 Task: Search one way flight ticket for 2 adults, 2 children, 2 infants in seat in first from Williston: Williston Basin International Airport to Greensboro: Piedmont Triad International Airport on 5-1-2023. Choice of flights is Southwest. Number of bags: 2 carry on bags. Price is upto 71000. Outbound departure time preference is 19:30.
Action: Mouse moved to (182, 232)
Screenshot: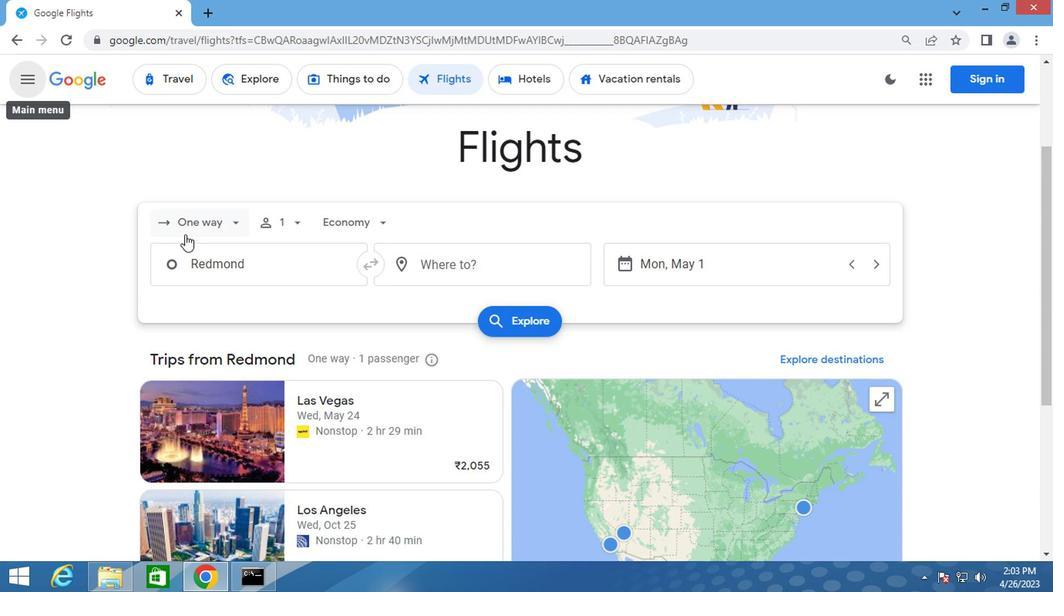 
Action: Mouse pressed left at (182, 232)
Screenshot: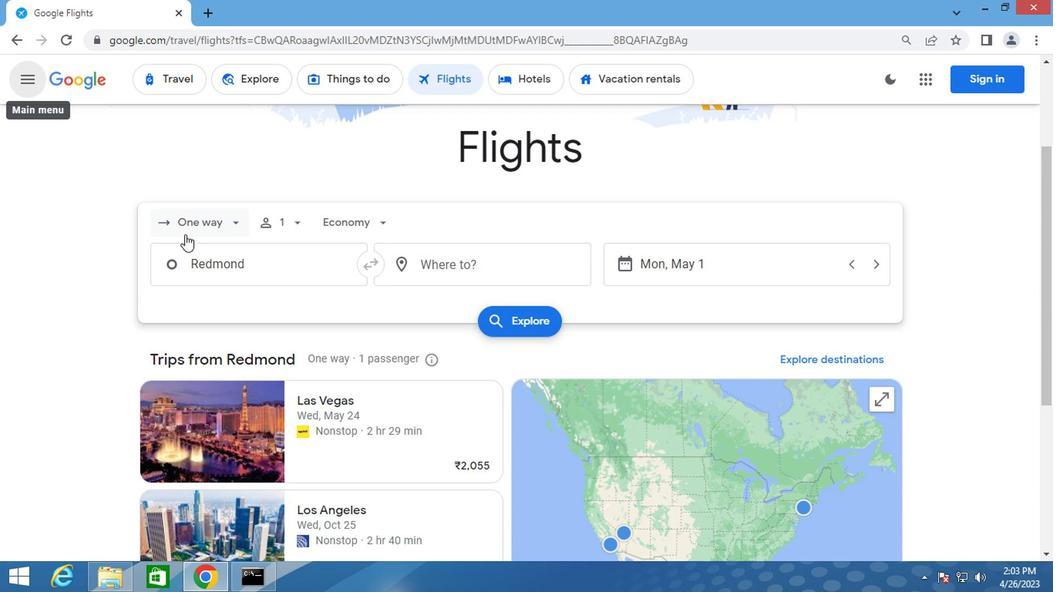 
Action: Mouse moved to (220, 293)
Screenshot: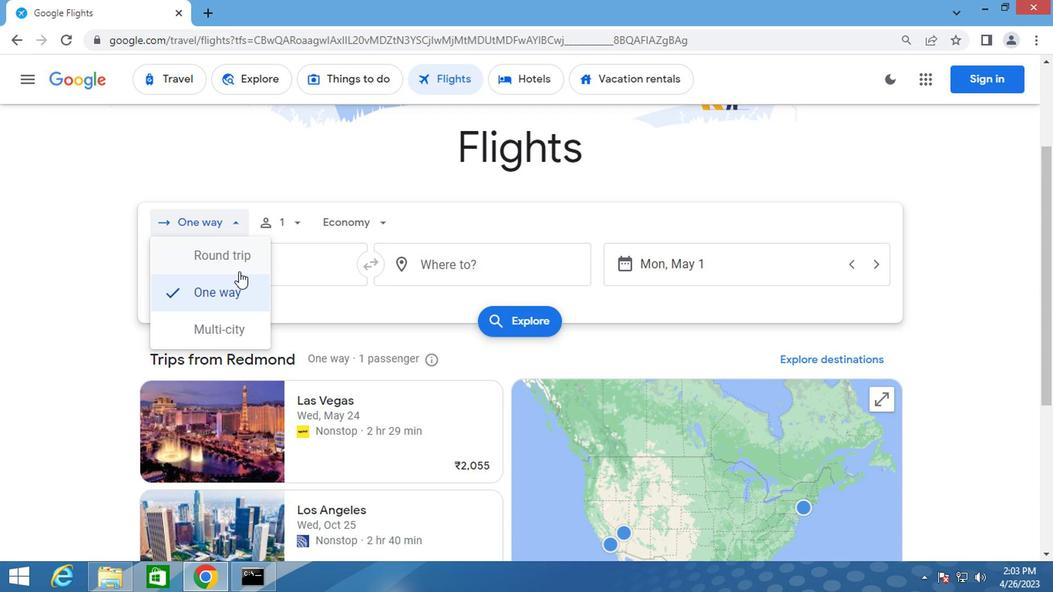 
Action: Mouse pressed left at (220, 293)
Screenshot: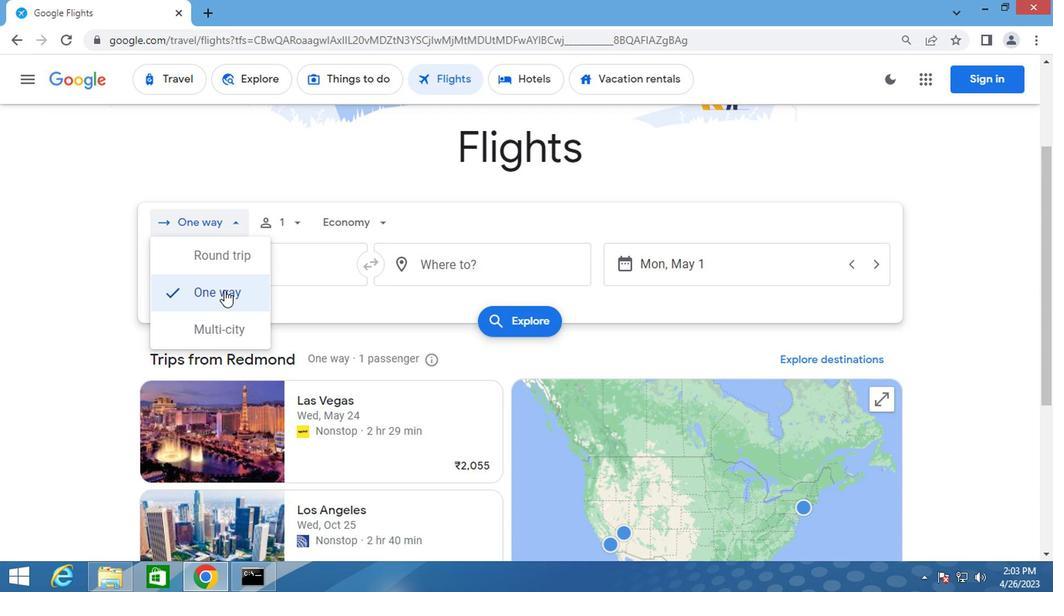 
Action: Mouse moved to (282, 228)
Screenshot: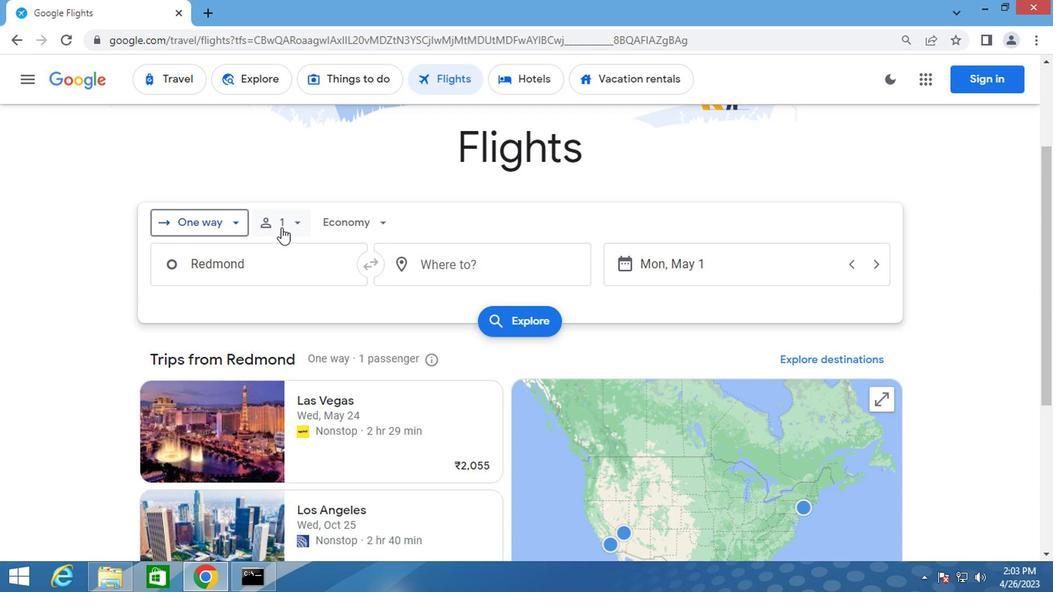 
Action: Mouse pressed left at (282, 228)
Screenshot: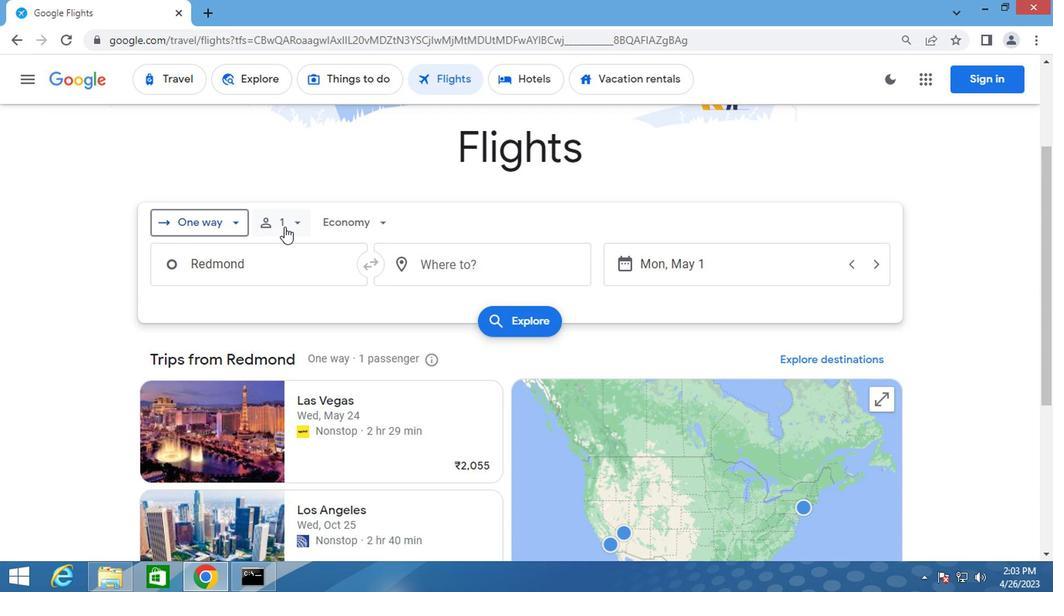 
Action: Mouse moved to (413, 264)
Screenshot: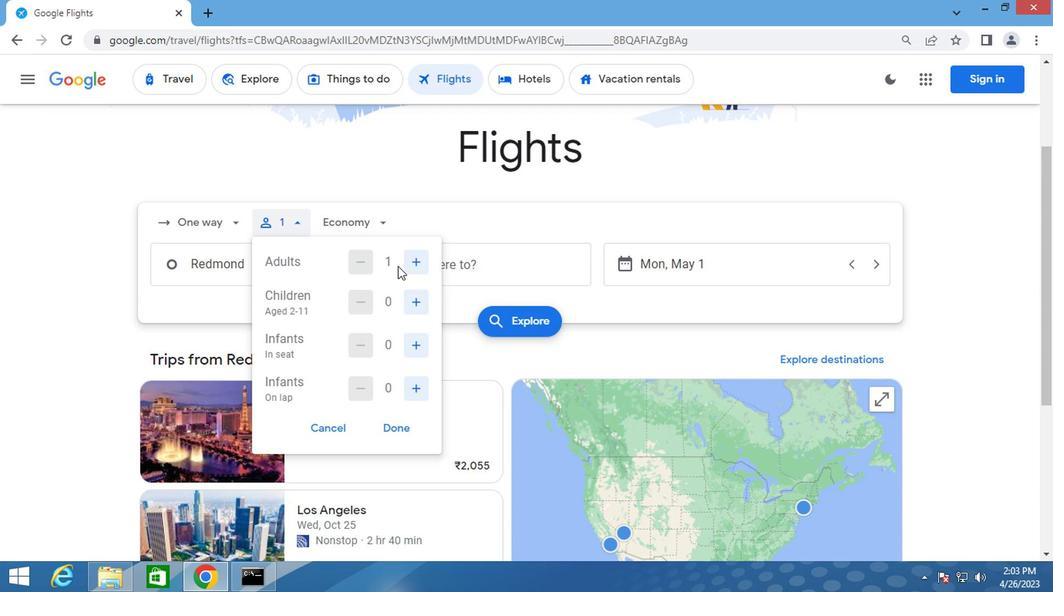 
Action: Mouse pressed left at (413, 264)
Screenshot: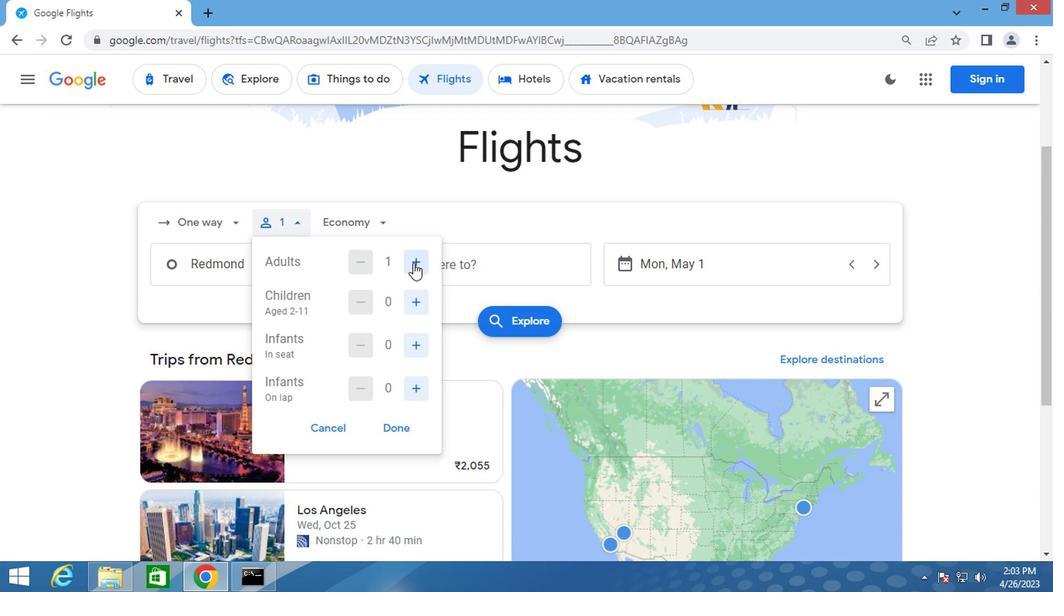 
Action: Mouse moved to (413, 312)
Screenshot: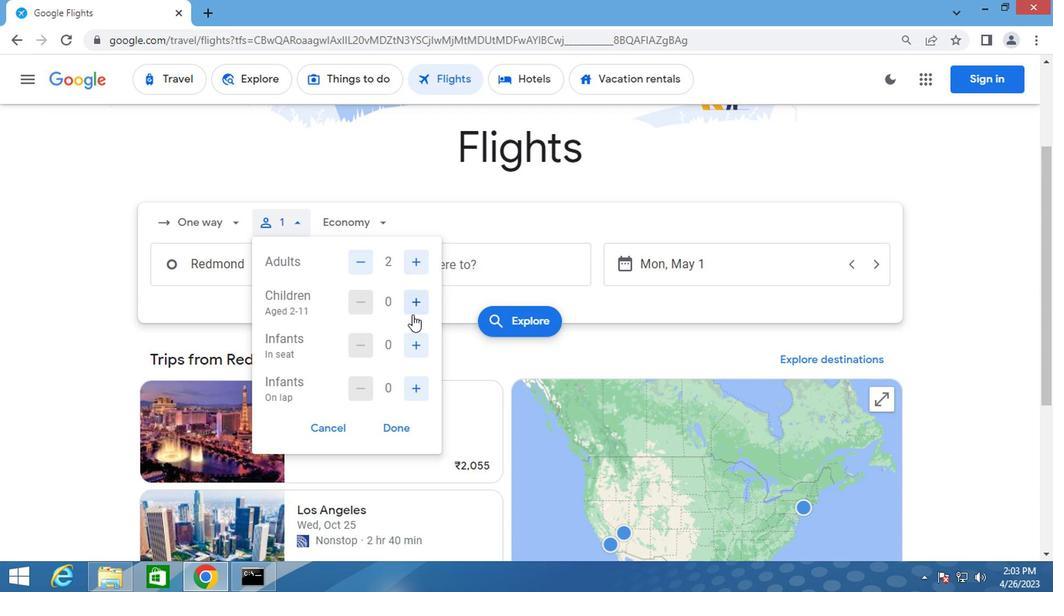 
Action: Mouse pressed left at (413, 312)
Screenshot: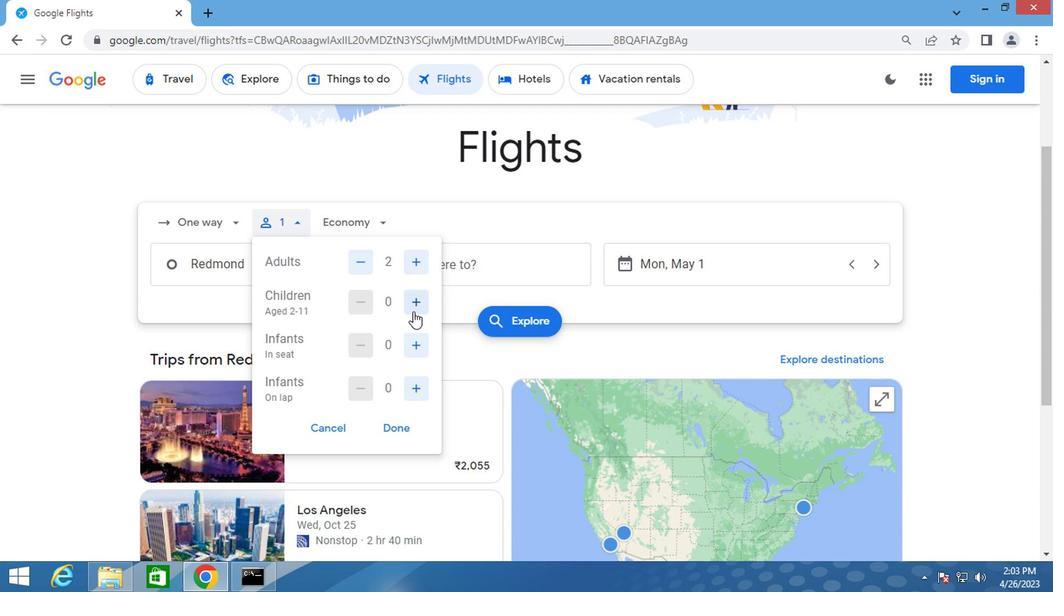 
Action: Mouse pressed left at (413, 312)
Screenshot: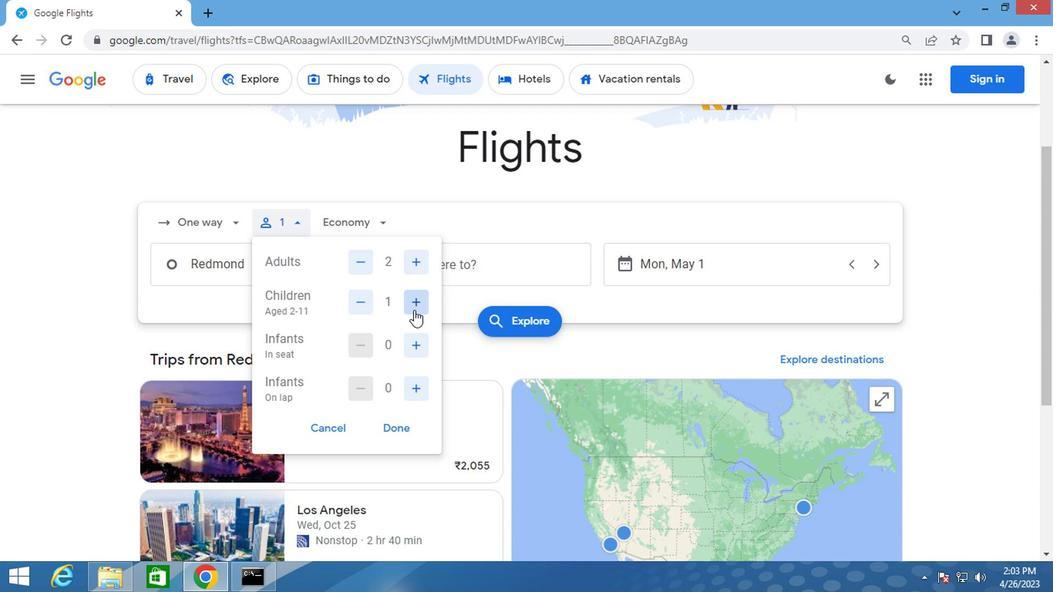
Action: Mouse moved to (413, 336)
Screenshot: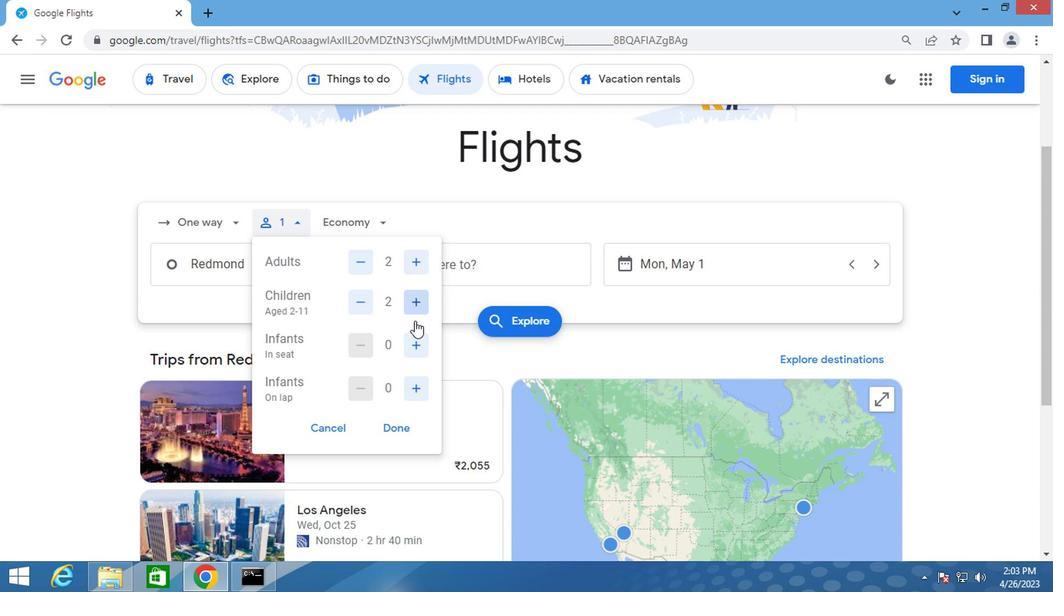 
Action: Mouse pressed left at (413, 336)
Screenshot: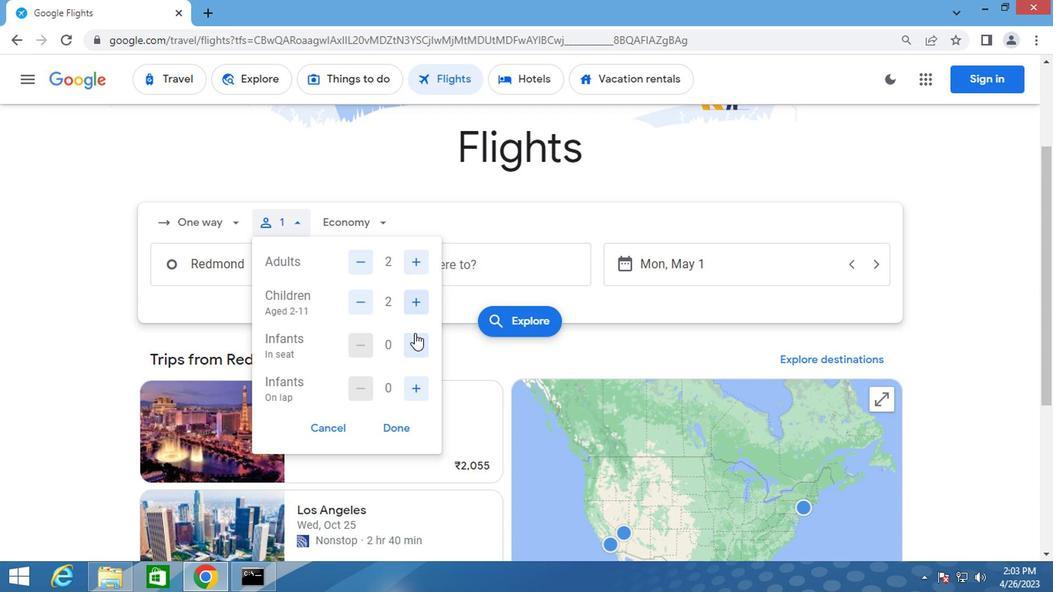 
Action: Mouse pressed left at (413, 336)
Screenshot: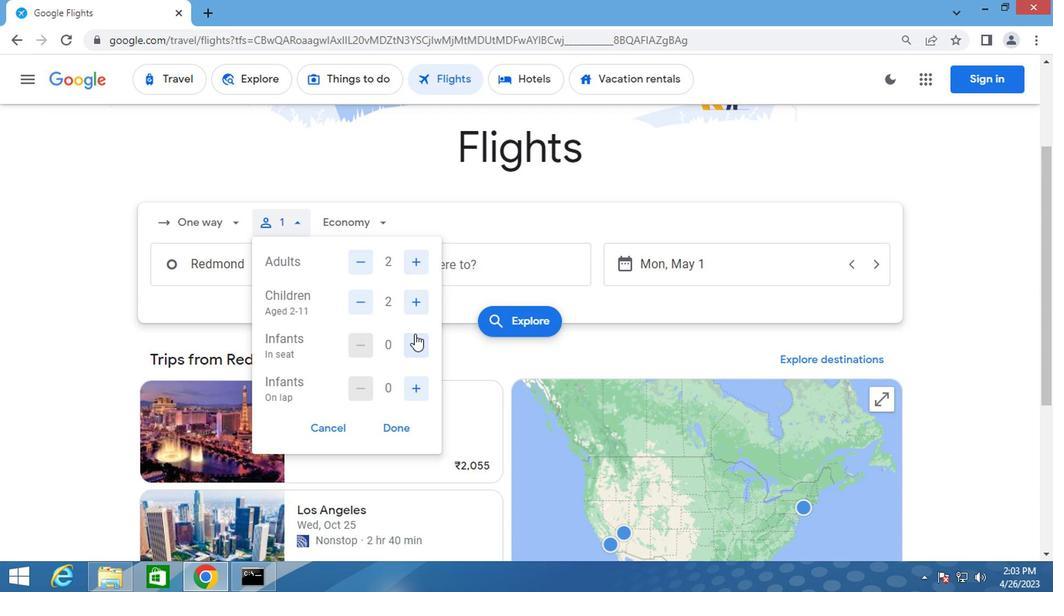 
Action: Mouse moved to (375, 224)
Screenshot: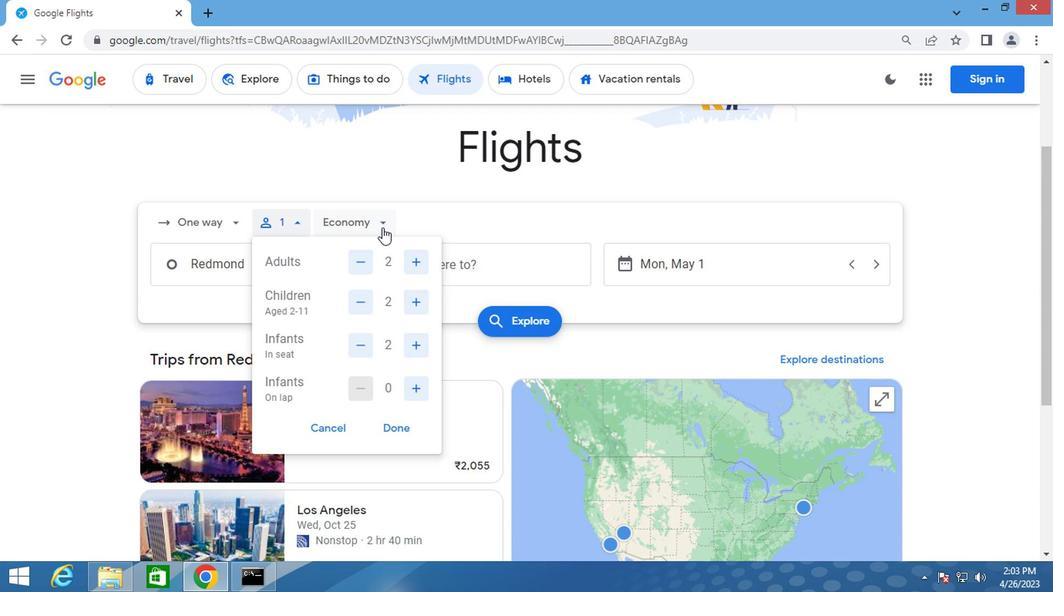 
Action: Mouse pressed left at (375, 224)
Screenshot: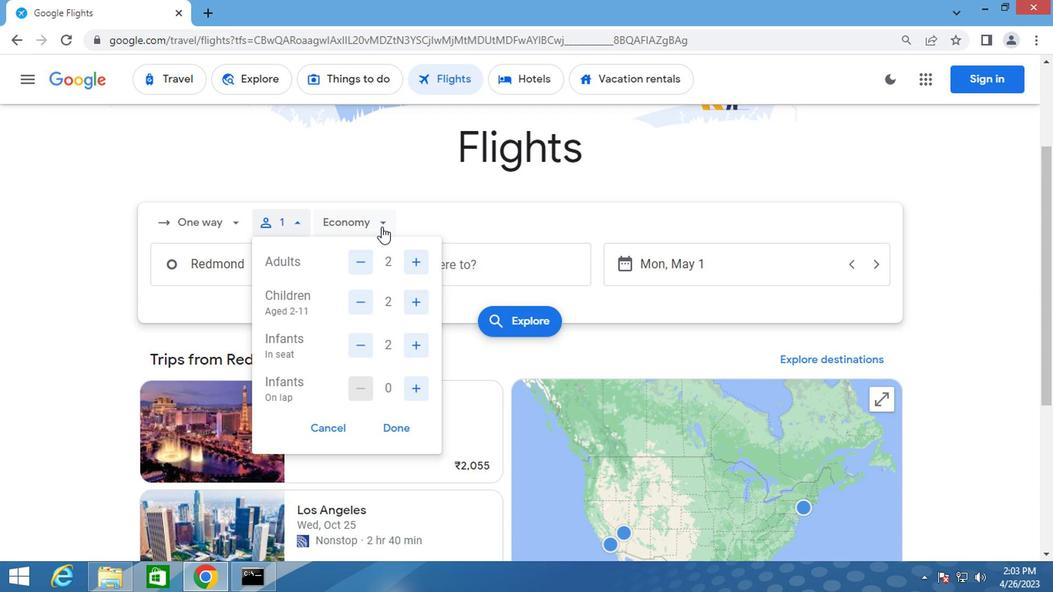 
Action: Mouse moved to (385, 365)
Screenshot: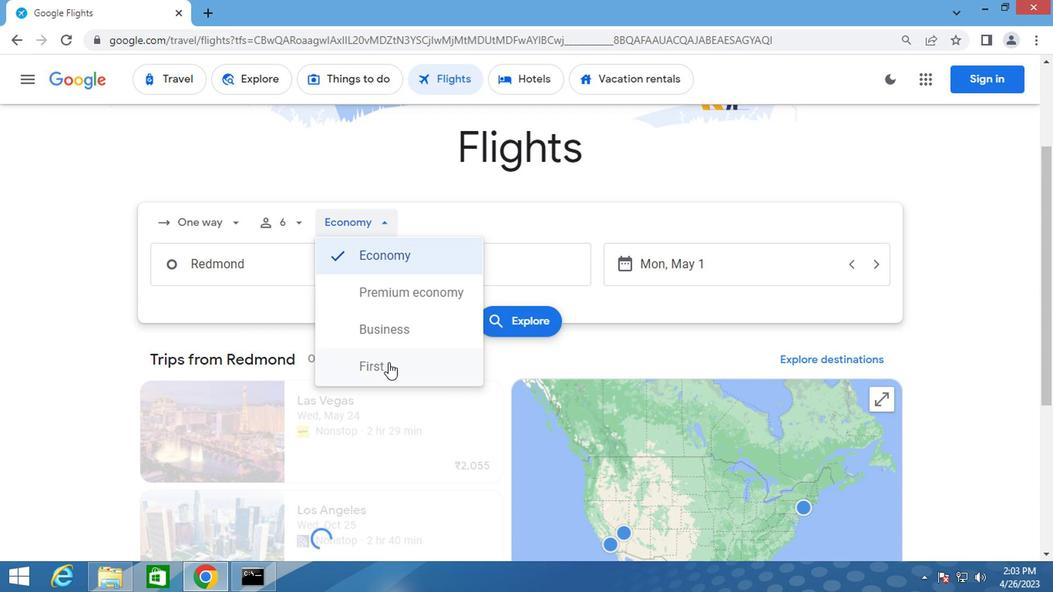 
Action: Mouse pressed left at (385, 365)
Screenshot: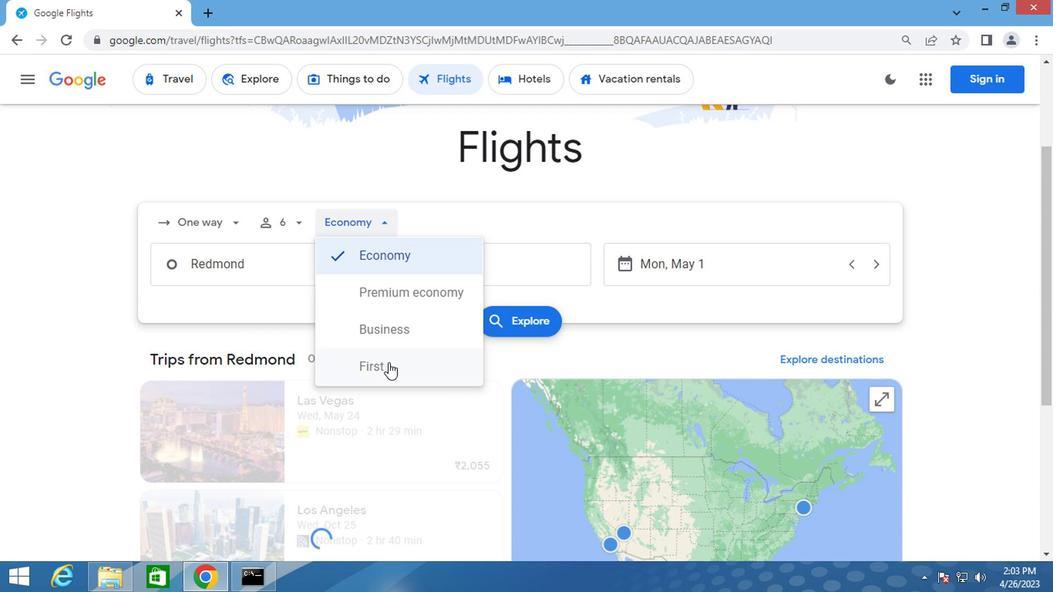 
Action: Mouse moved to (232, 267)
Screenshot: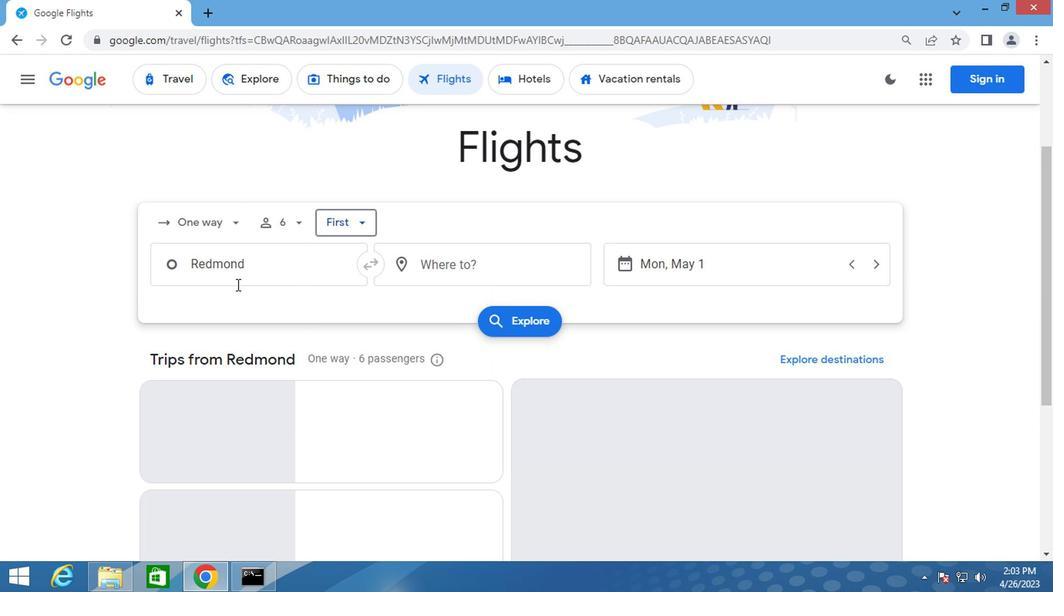
Action: Mouse pressed left at (232, 267)
Screenshot: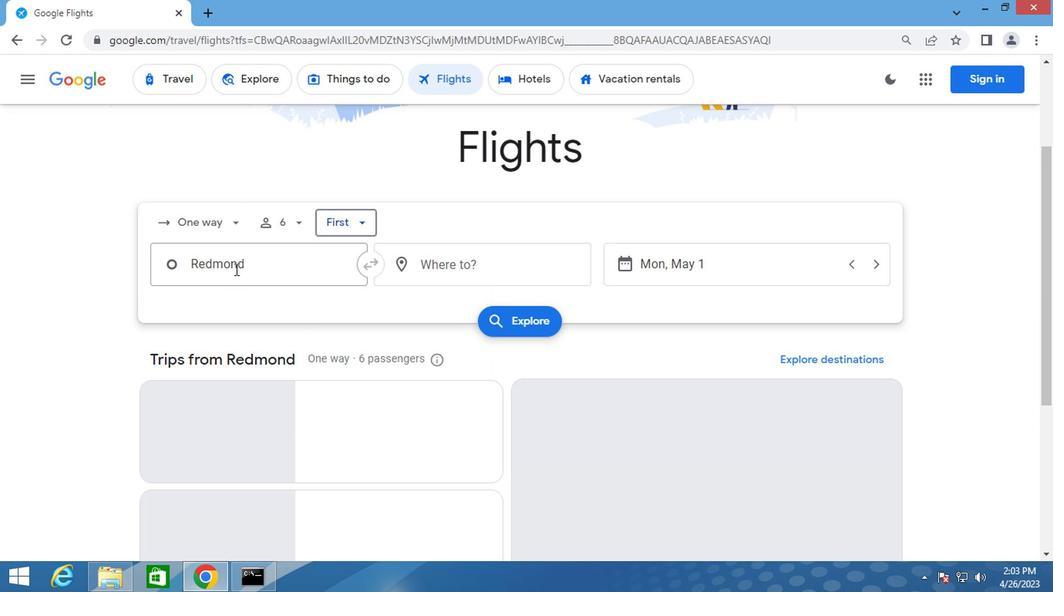 
Action: Mouse moved to (230, 267)
Screenshot: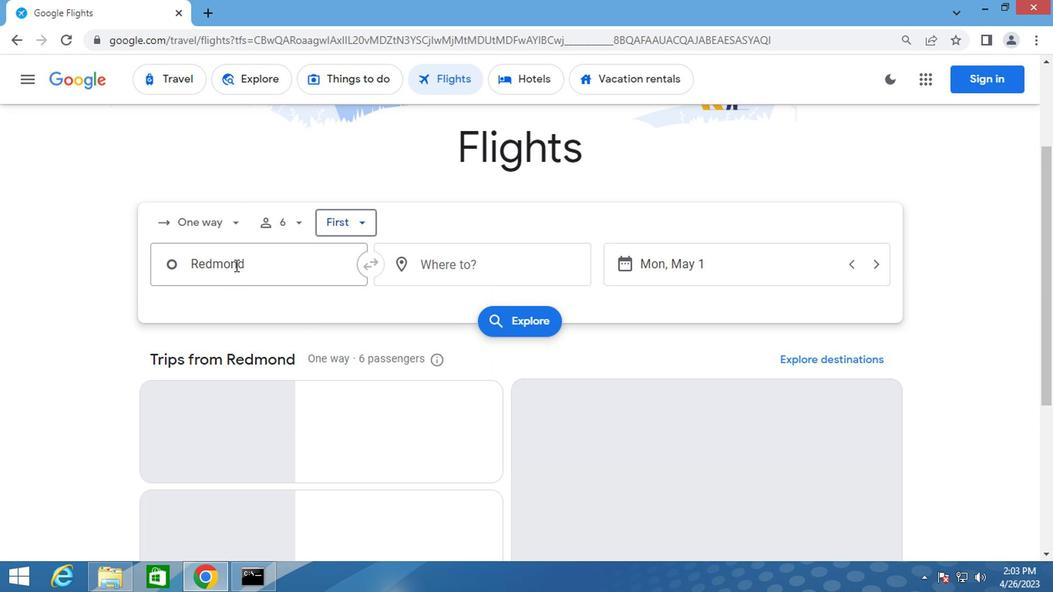 
Action: Key pressed williston
Screenshot: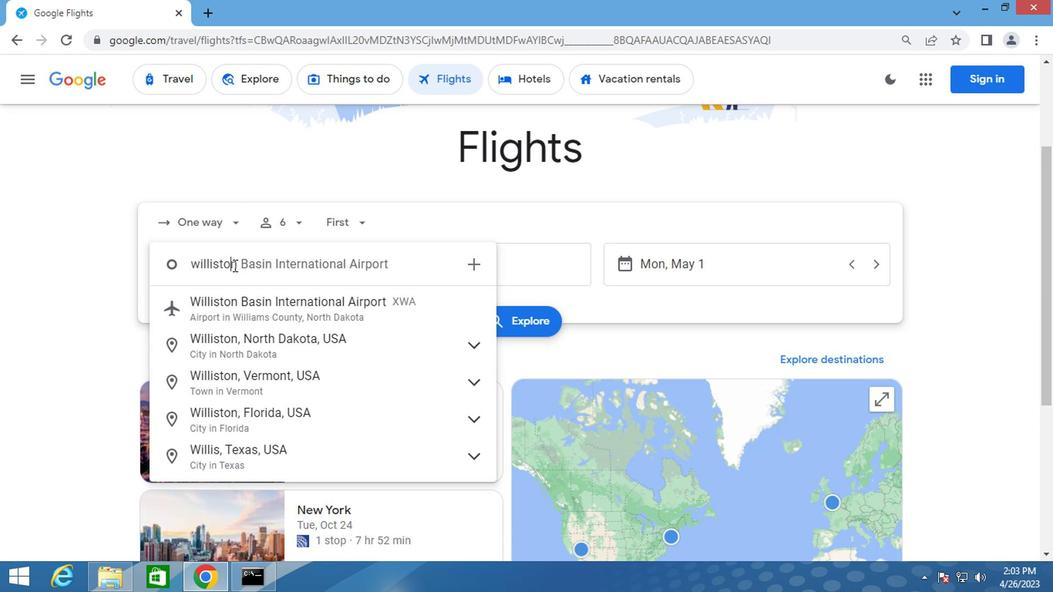 
Action: Mouse moved to (294, 302)
Screenshot: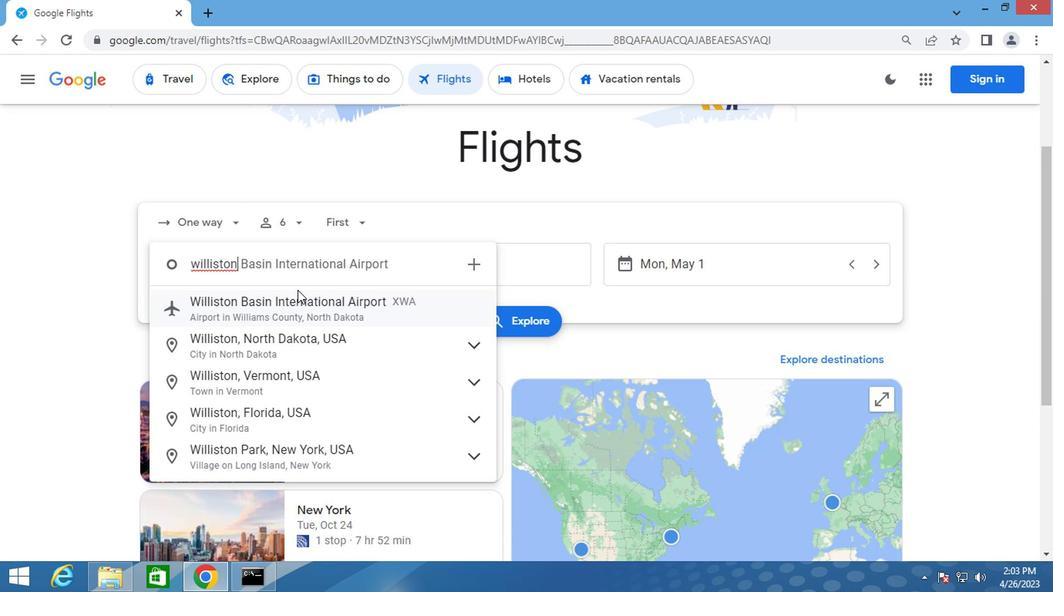 
Action: Mouse pressed left at (294, 302)
Screenshot: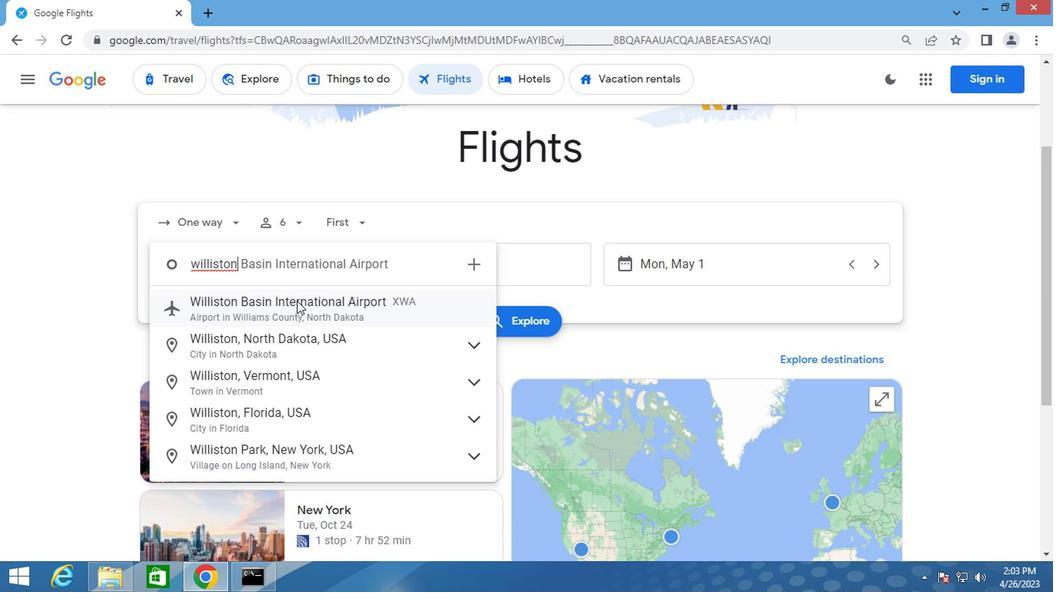 
Action: Mouse moved to (464, 273)
Screenshot: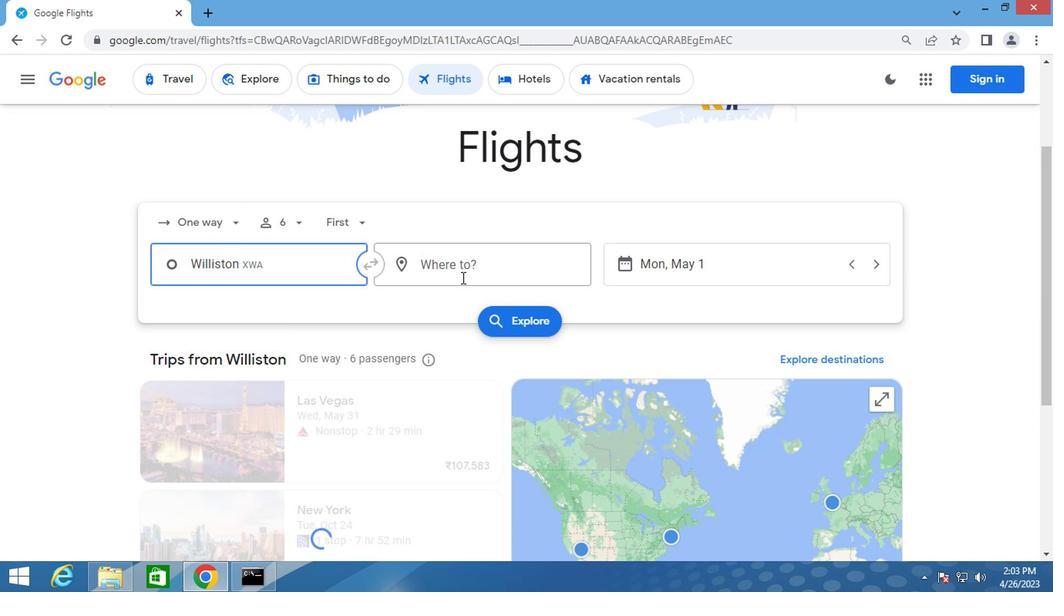 
Action: Mouse pressed left at (464, 273)
Screenshot: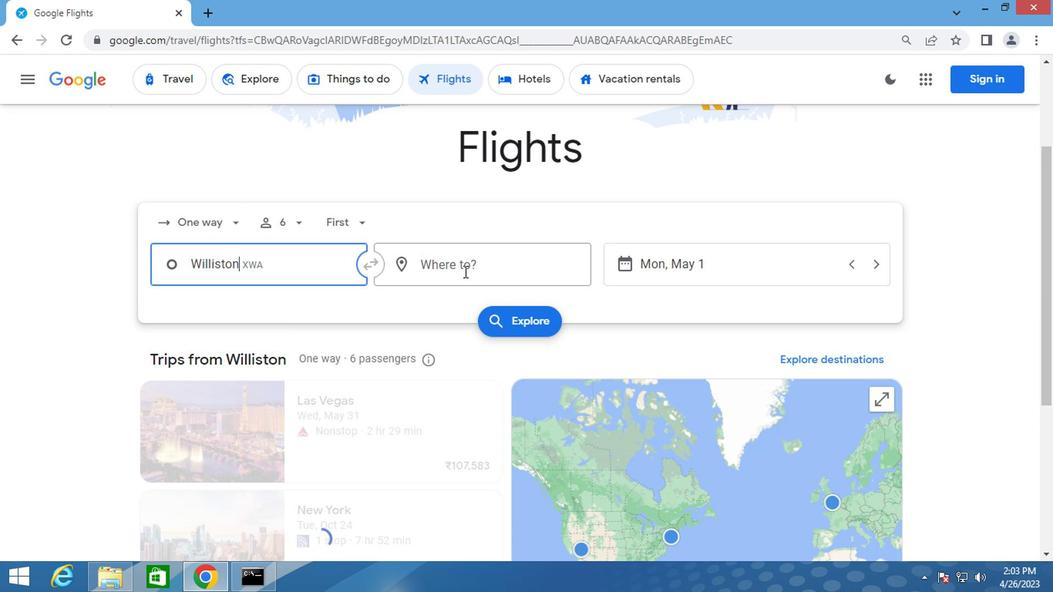 
Action: Key pressed greensbo
Screenshot: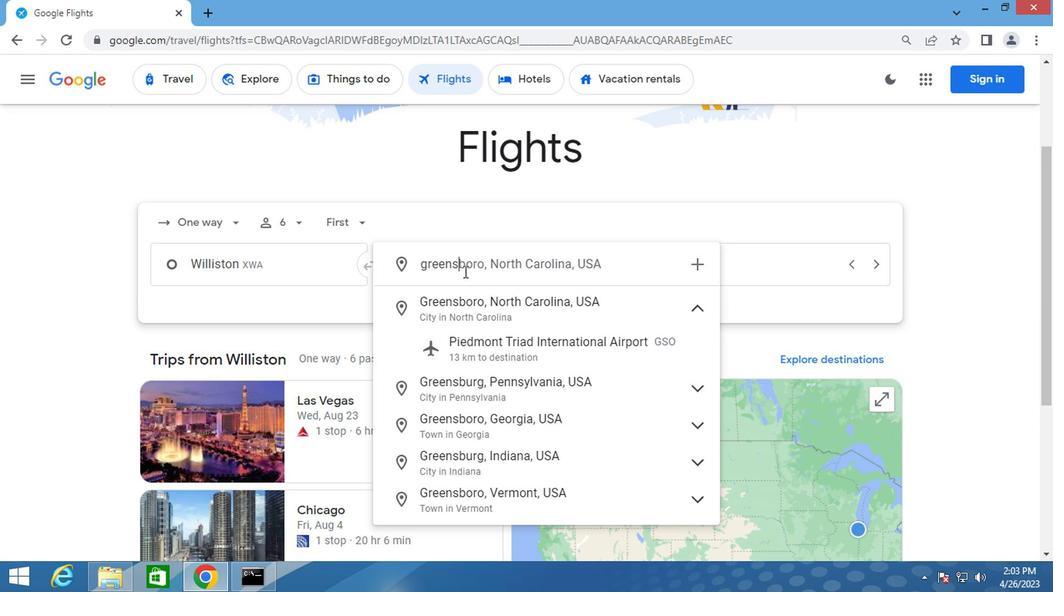 
Action: Mouse moved to (451, 352)
Screenshot: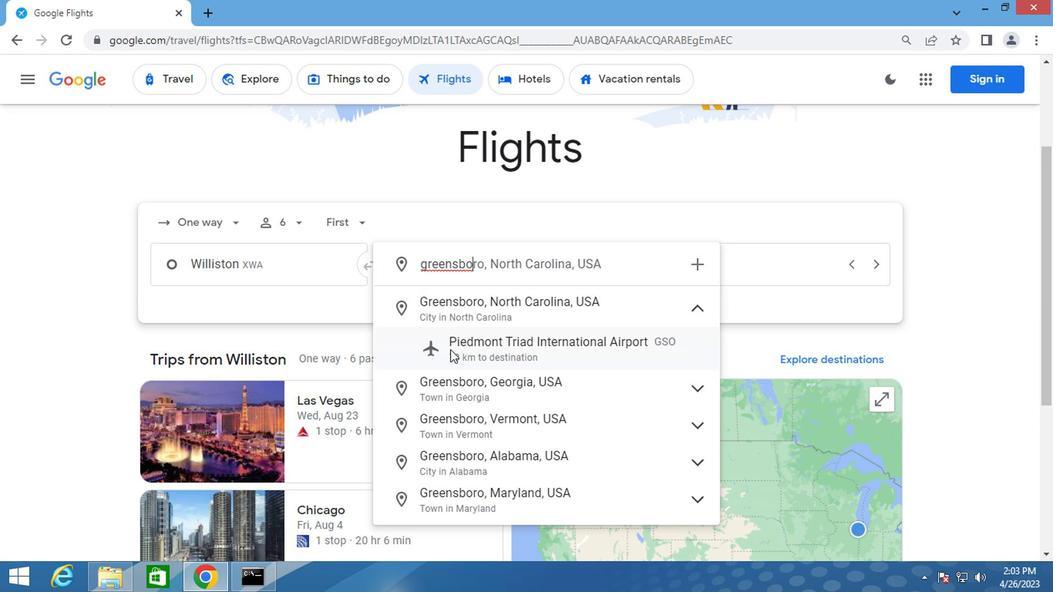 
Action: Mouse pressed left at (451, 352)
Screenshot: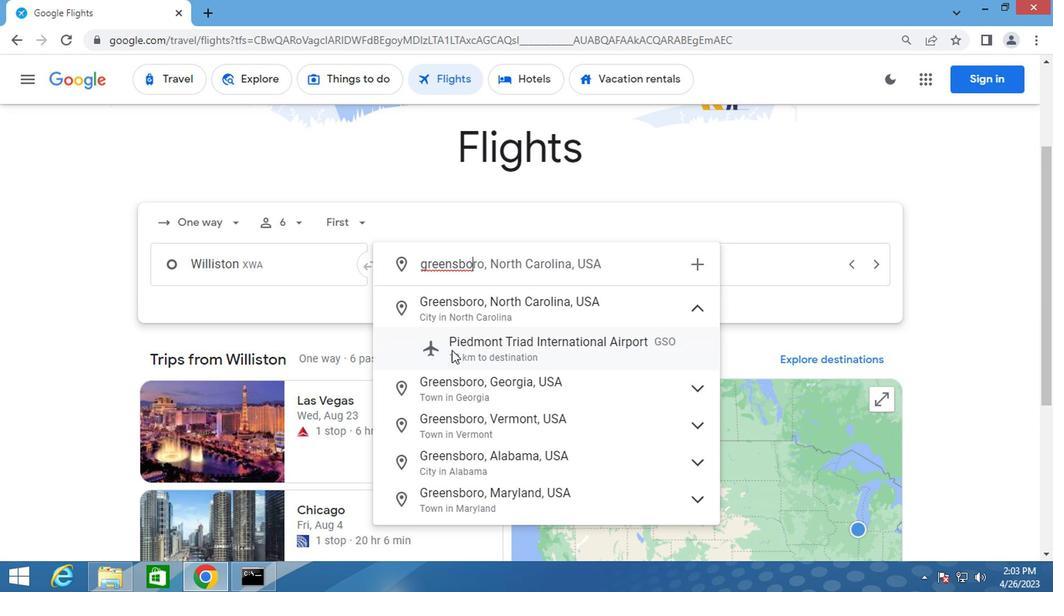 
Action: Mouse moved to (699, 252)
Screenshot: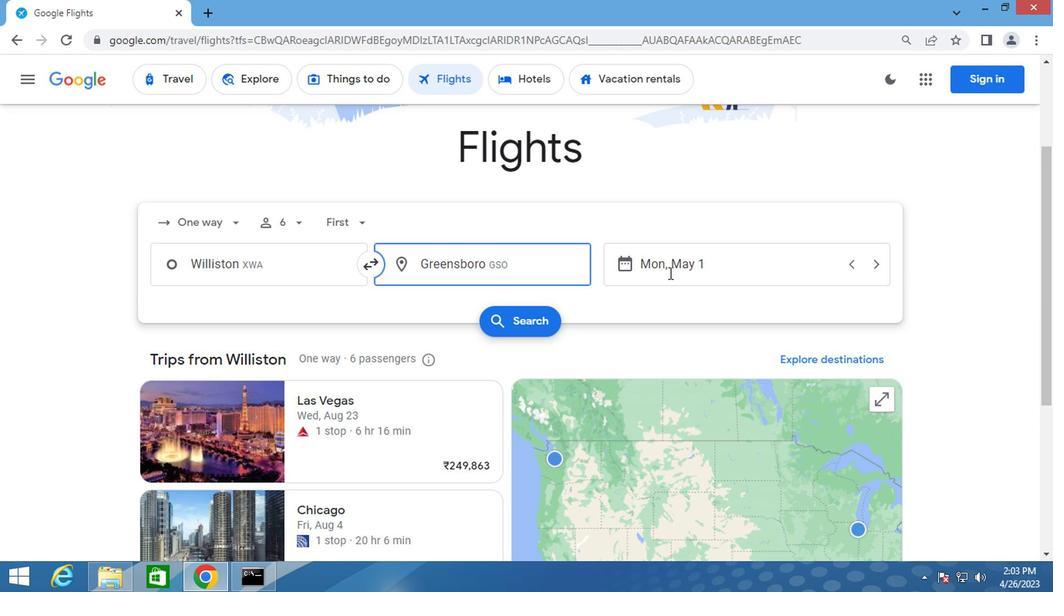 
Action: Mouse pressed left at (699, 252)
Screenshot: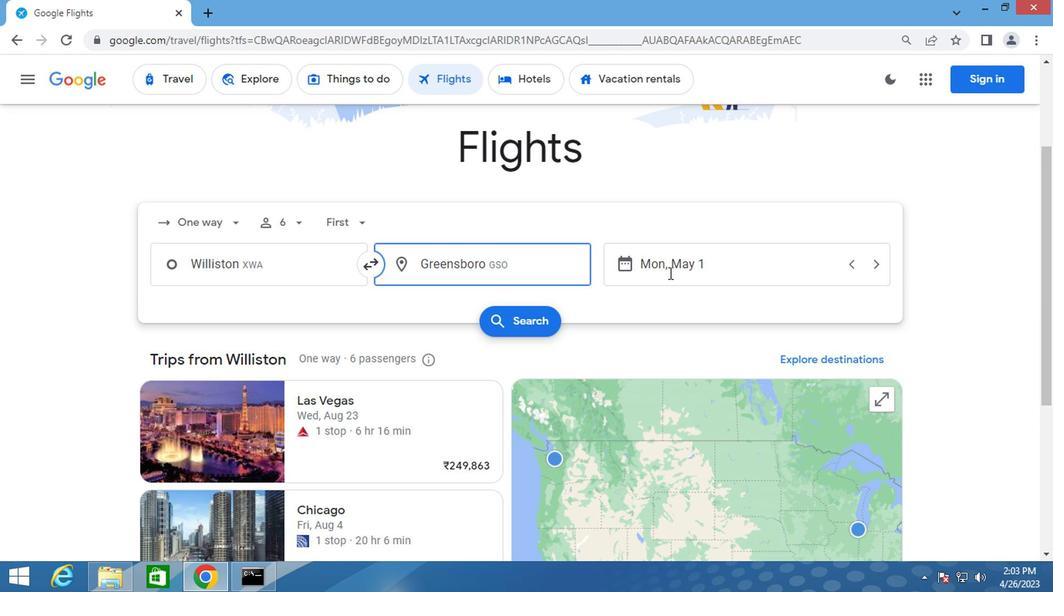 
Action: Mouse moved to (672, 274)
Screenshot: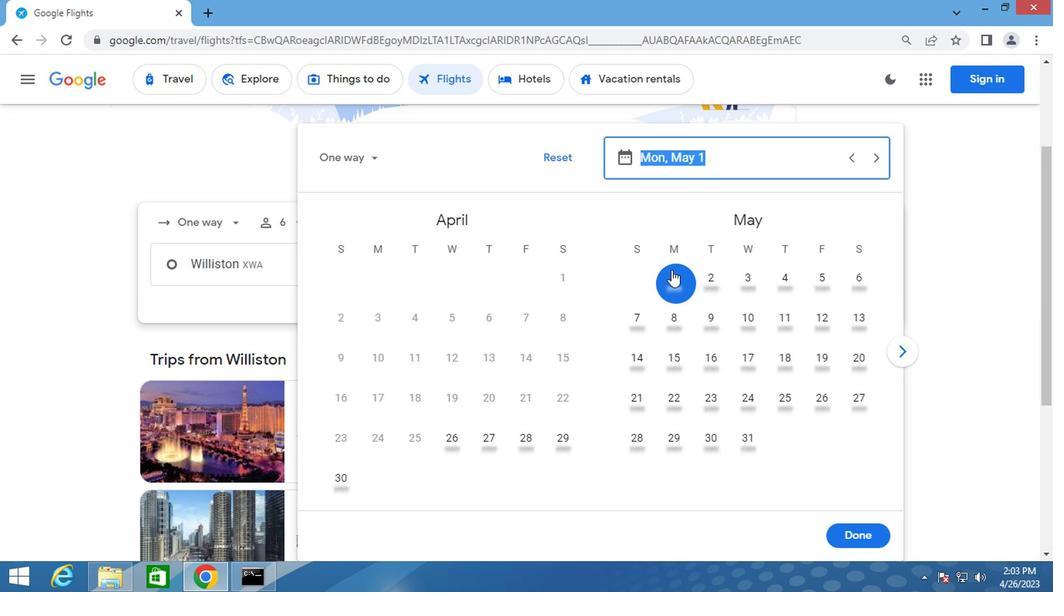 
Action: Mouse pressed left at (672, 274)
Screenshot: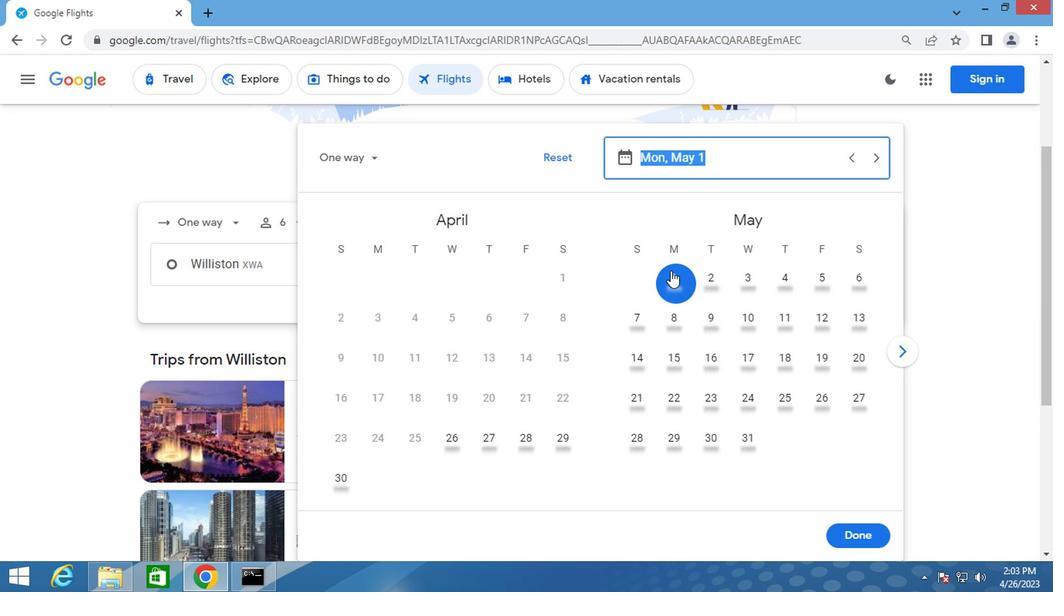 
Action: Mouse moved to (856, 527)
Screenshot: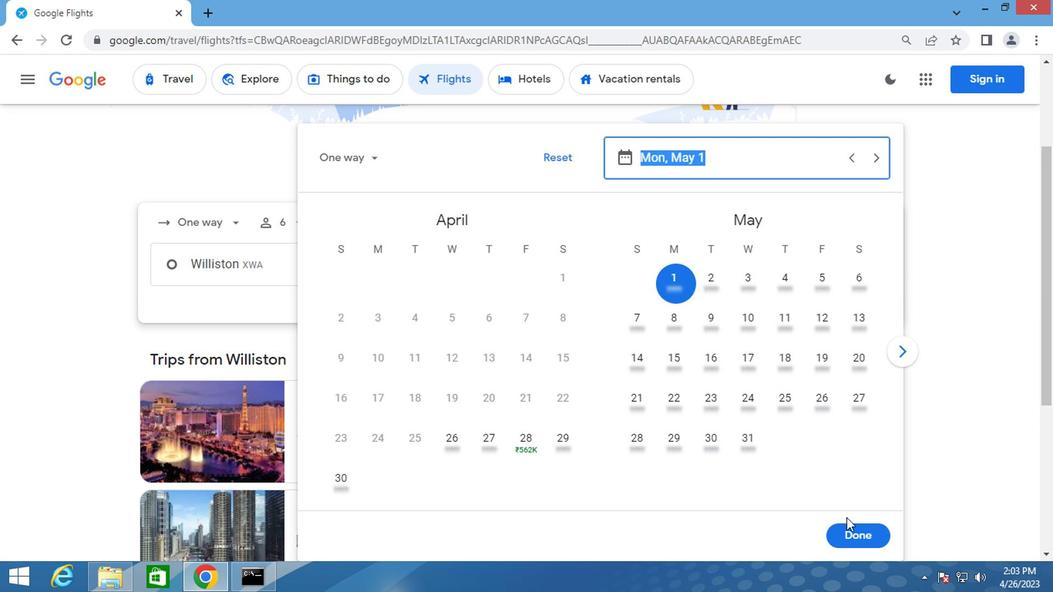 
Action: Mouse pressed left at (856, 527)
Screenshot: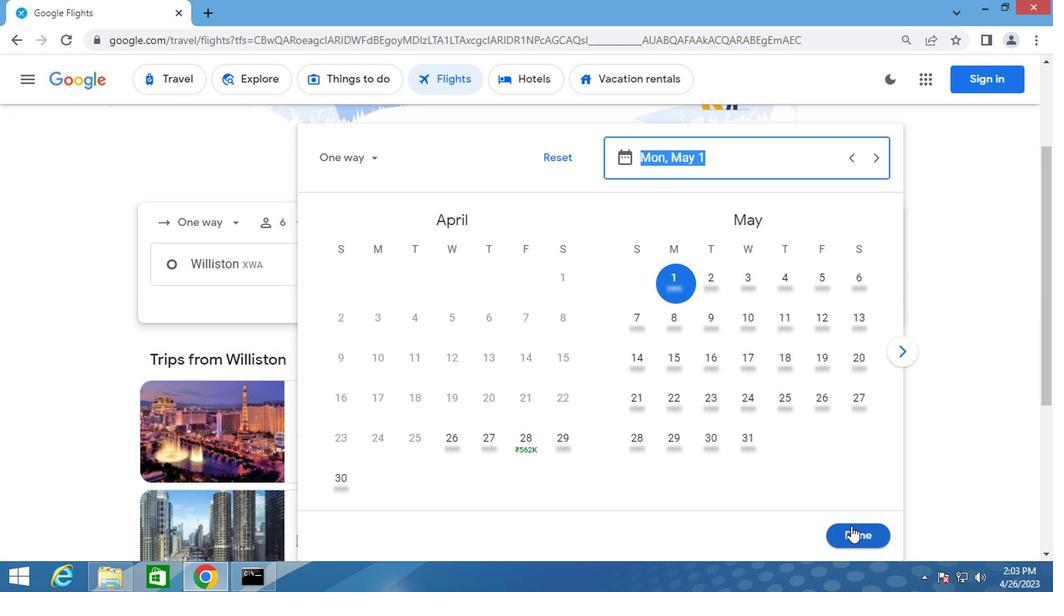 
Action: Mouse moved to (539, 323)
Screenshot: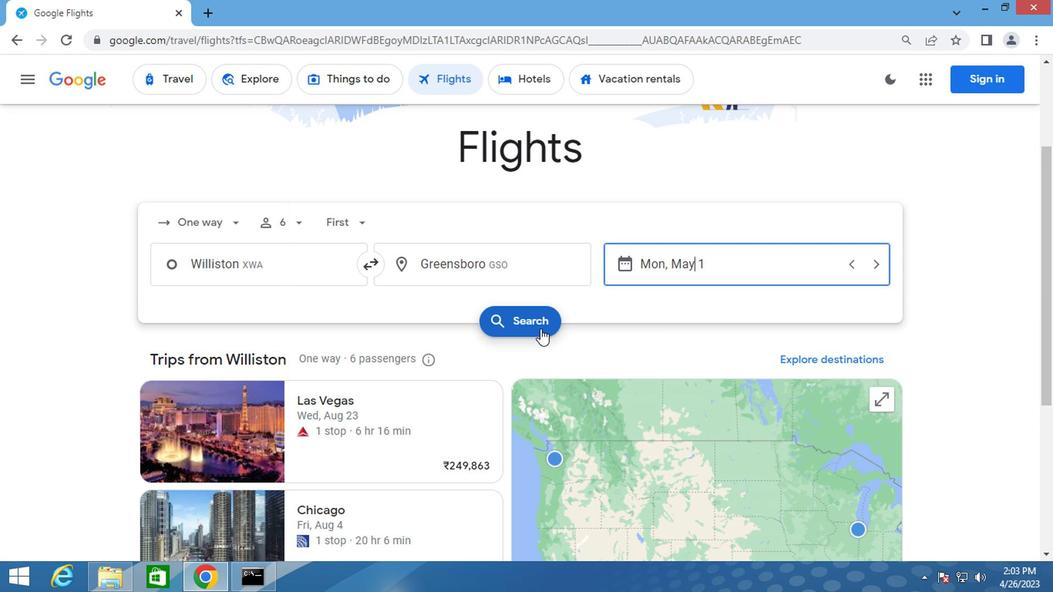 
Action: Mouse pressed left at (539, 323)
Screenshot: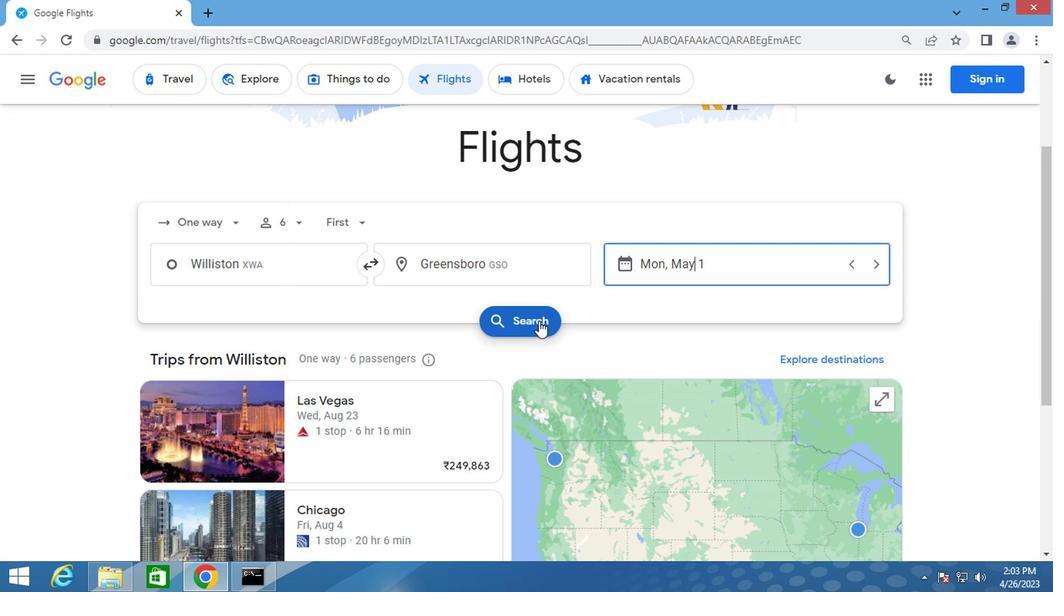 
Action: Mouse moved to (188, 226)
Screenshot: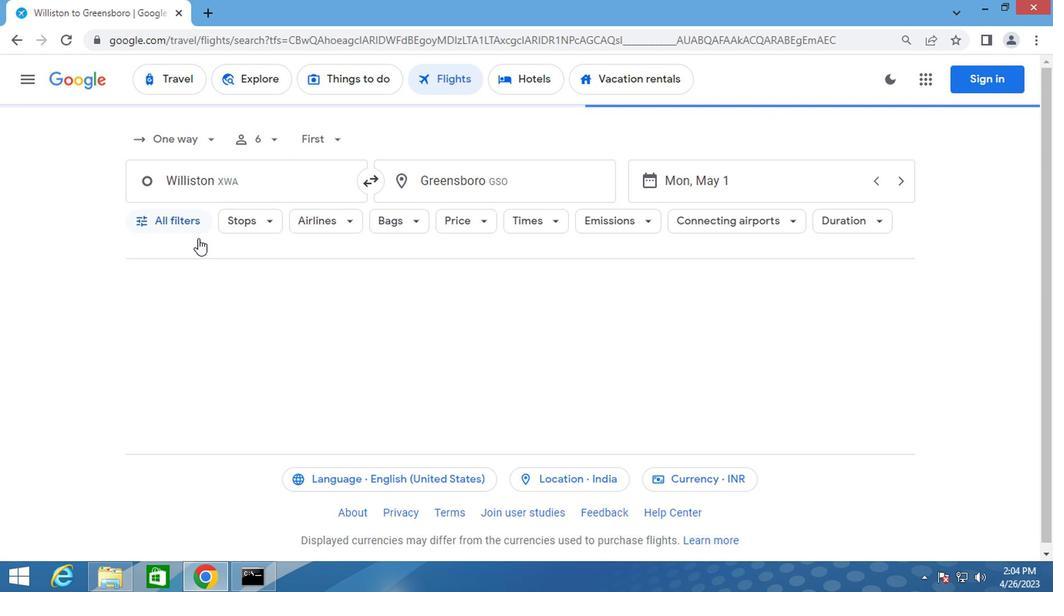
Action: Mouse pressed left at (188, 226)
Screenshot: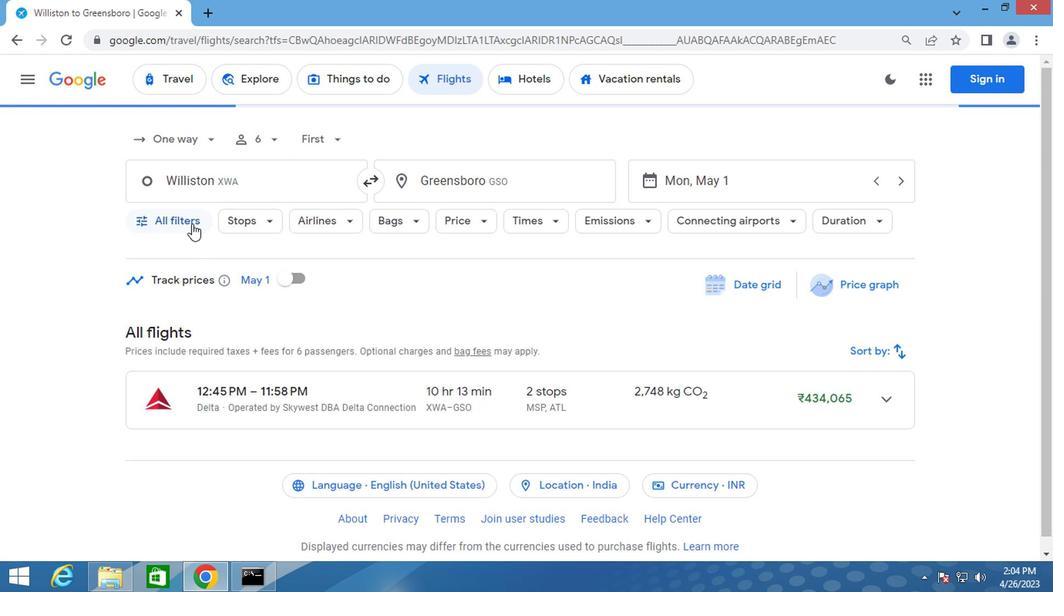 
Action: Mouse moved to (280, 385)
Screenshot: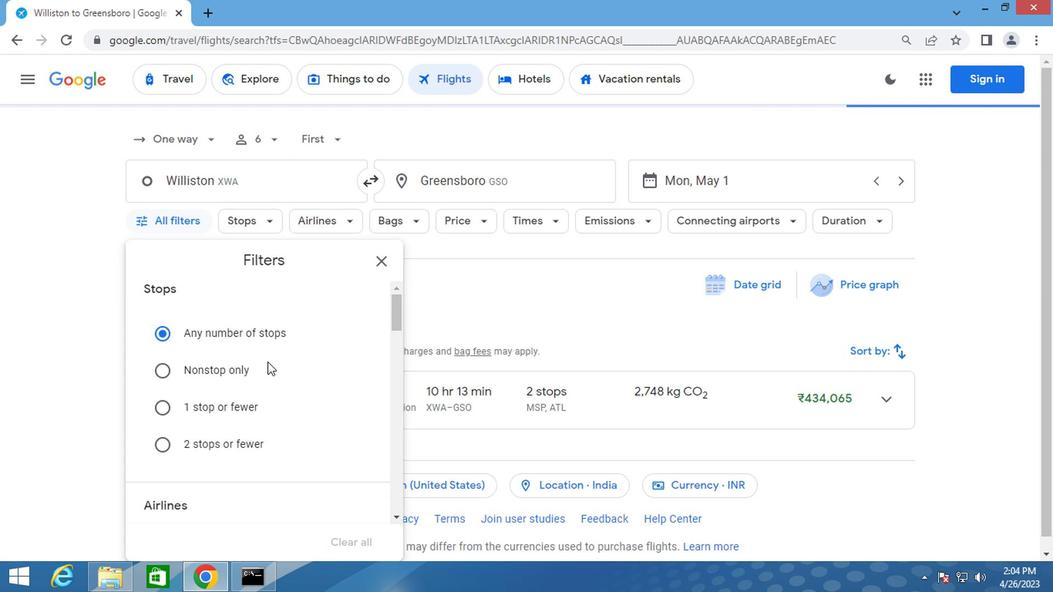 
Action: Mouse scrolled (280, 384) with delta (0, 0)
Screenshot: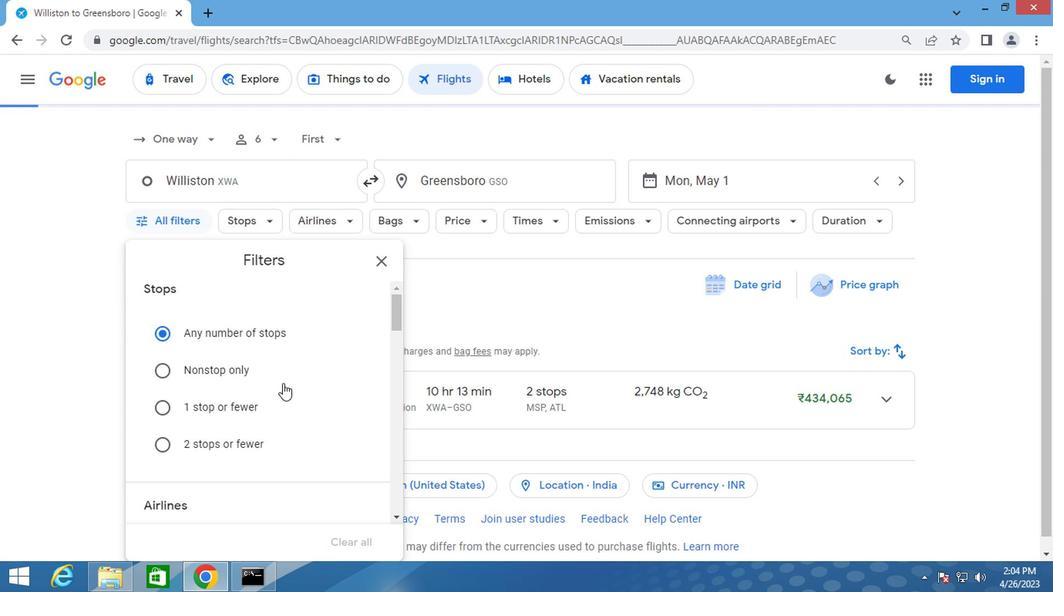 
Action: Mouse scrolled (280, 384) with delta (0, 0)
Screenshot: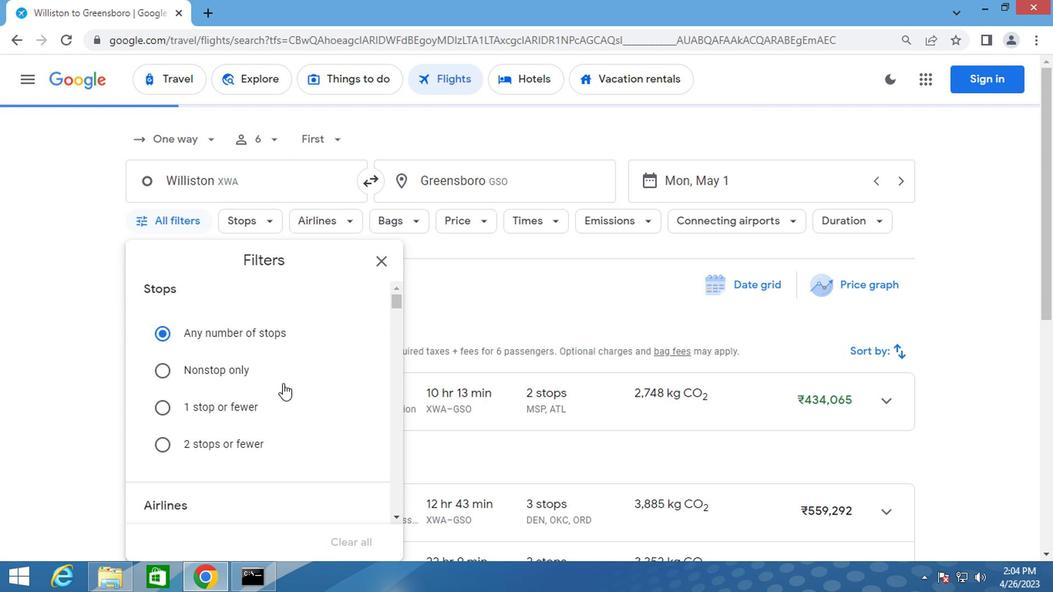 
Action: Mouse scrolled (280, 384) with delta (0, 0)
Screenshot: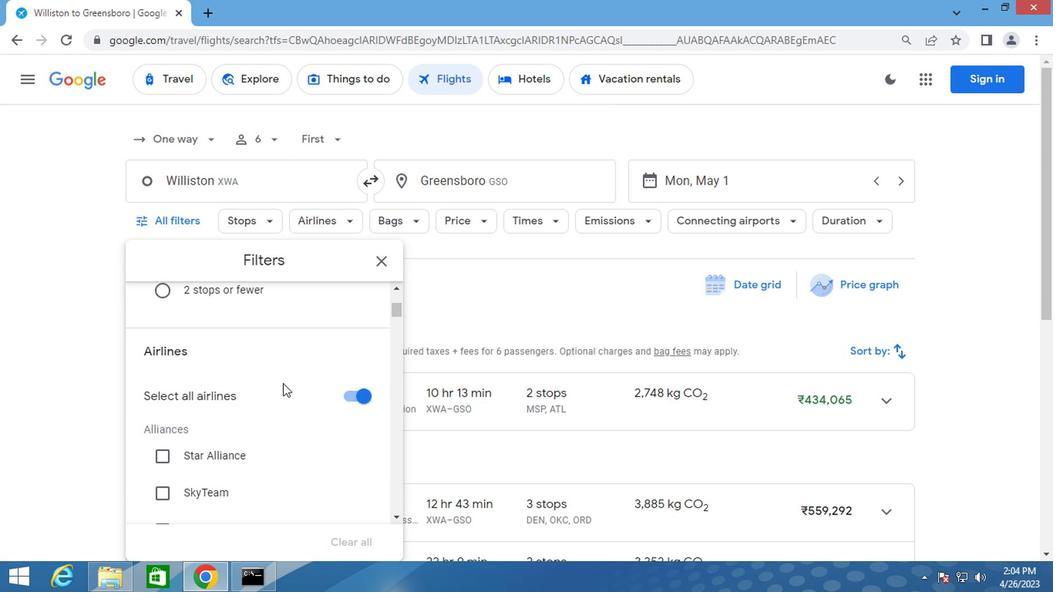 
Action: Mouse scrolled (280, 384) with delta (0, 0)
Screenshot: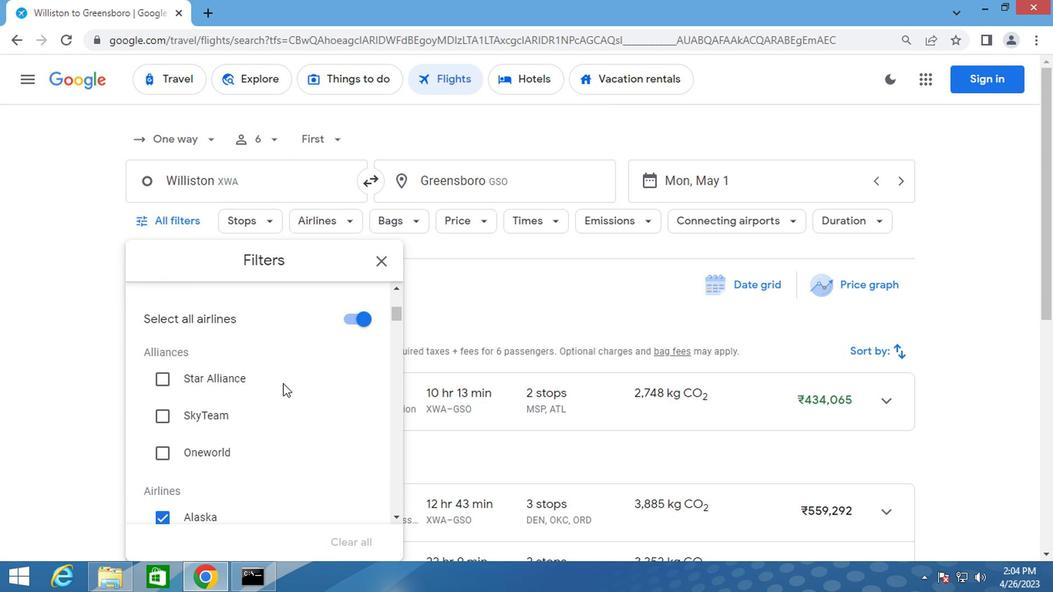 
Action: Mouse scrolled (280, 384) with delta (0, 0)
Screenshot: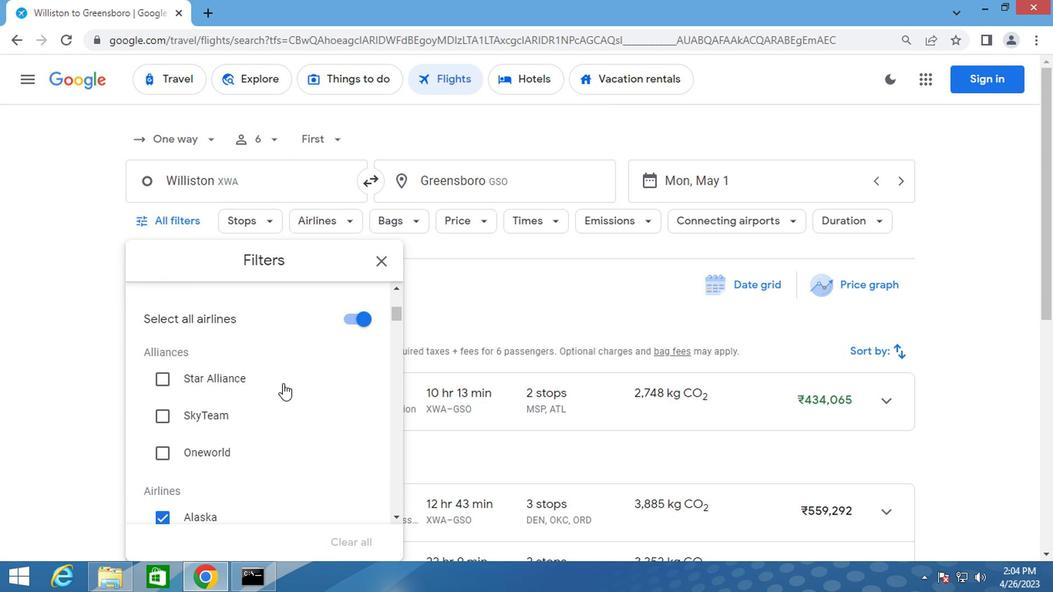 
Action: Mouse scrolled (280, 384) with delta (0, 0)
Screenshot: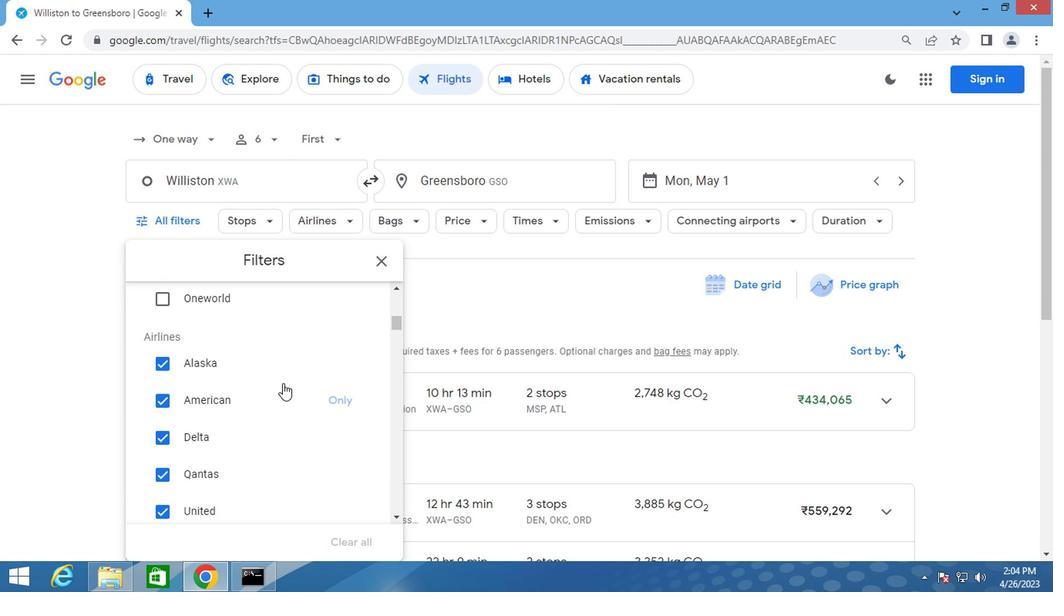 
Action: Mouse scrolled (280, 384) with delta (0, 0)
Screenshot: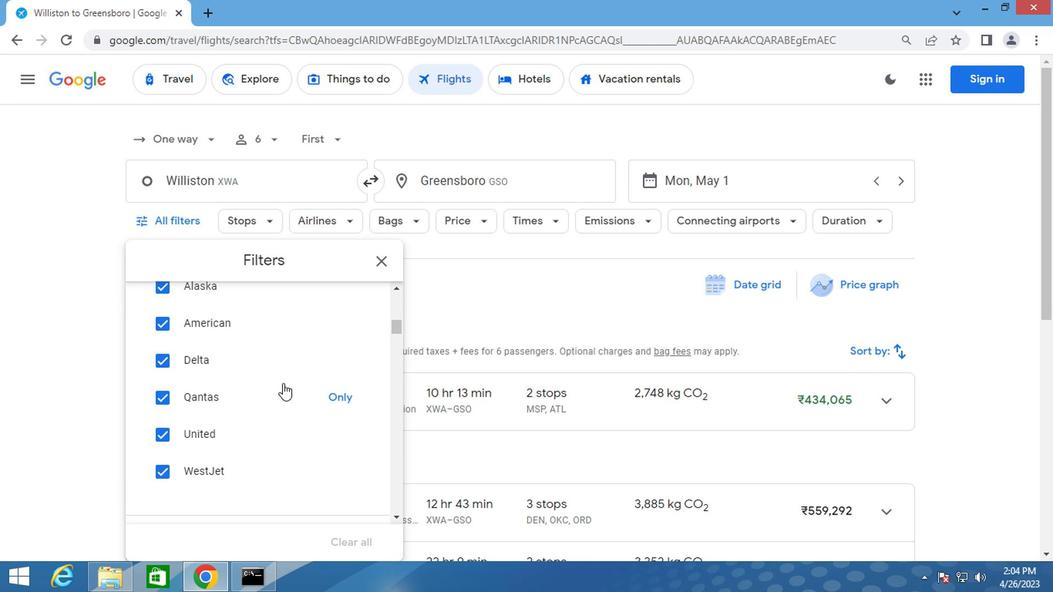 
Action: Mouse scrolled (280, 384) with delta (0, 0)
Screenshot: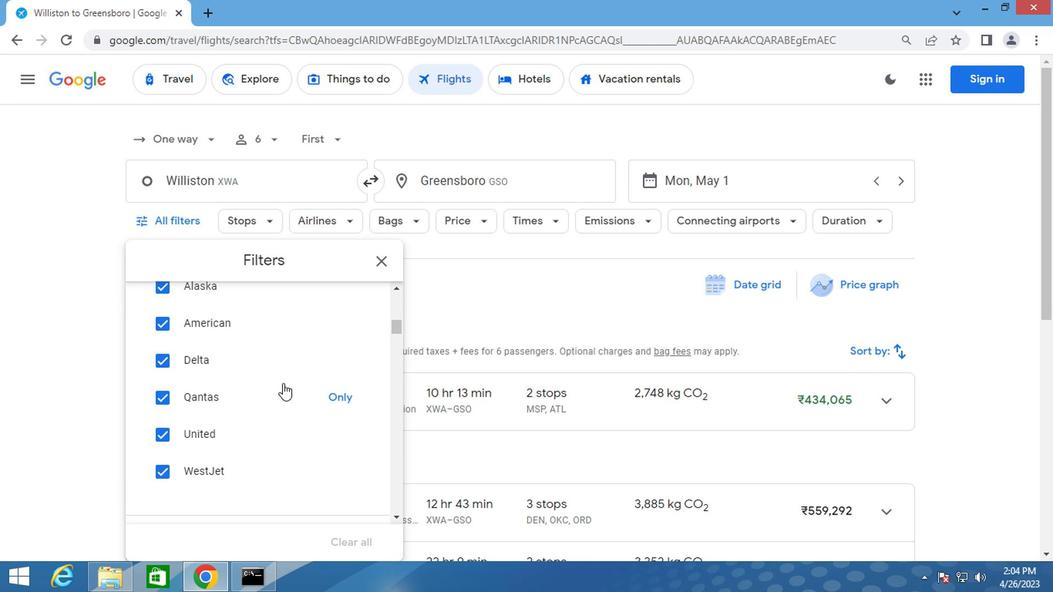 
Action: Mouse moved to (356, 429)
Screenshot: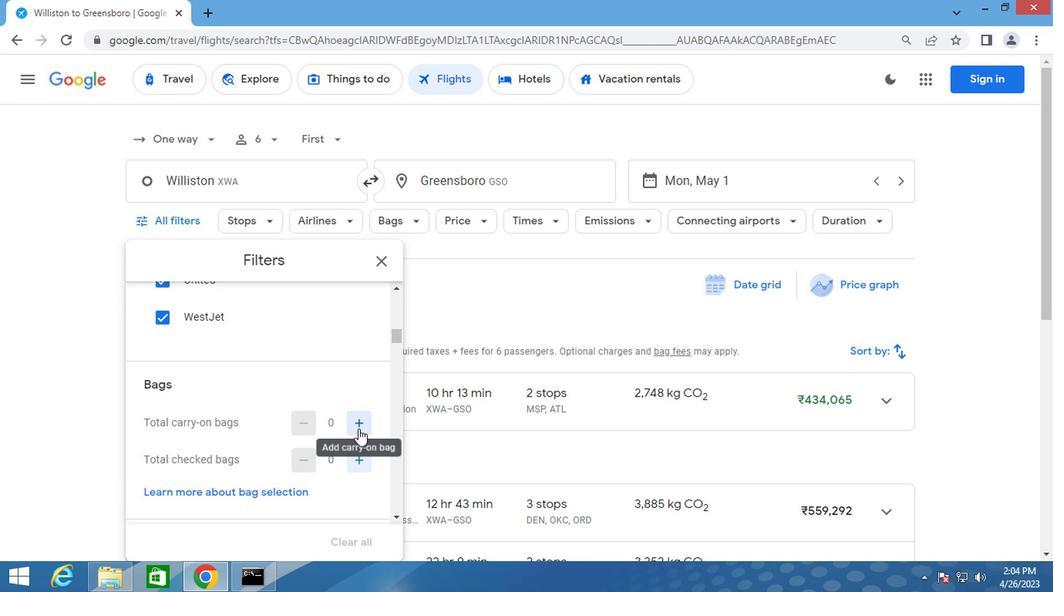 
Action: Mouse pressed left at (356, 429)
Screenshot: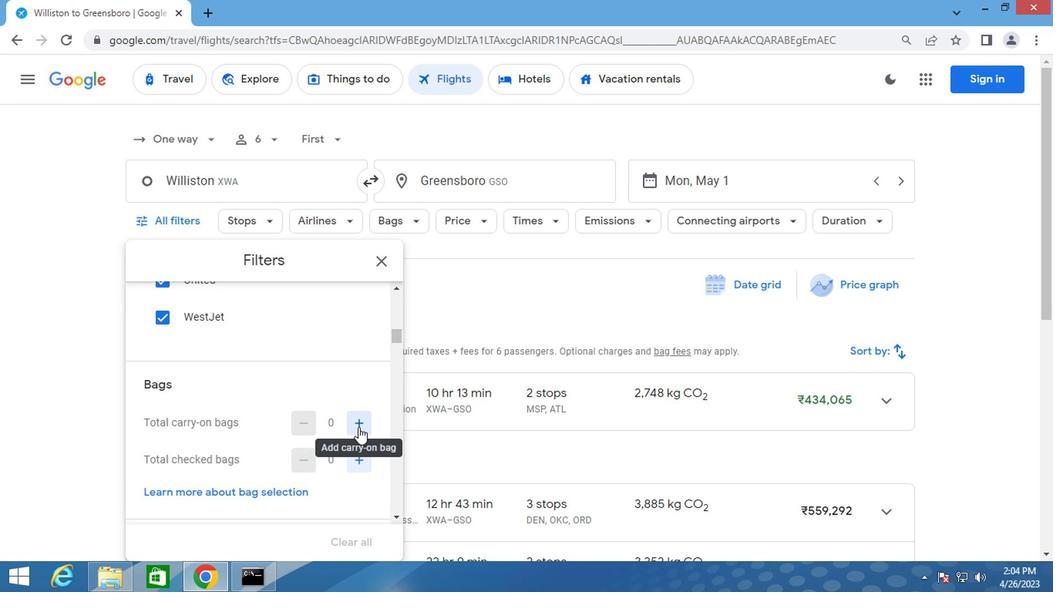 
Action: Mouse pressed left at (356, 429)
Screenshot: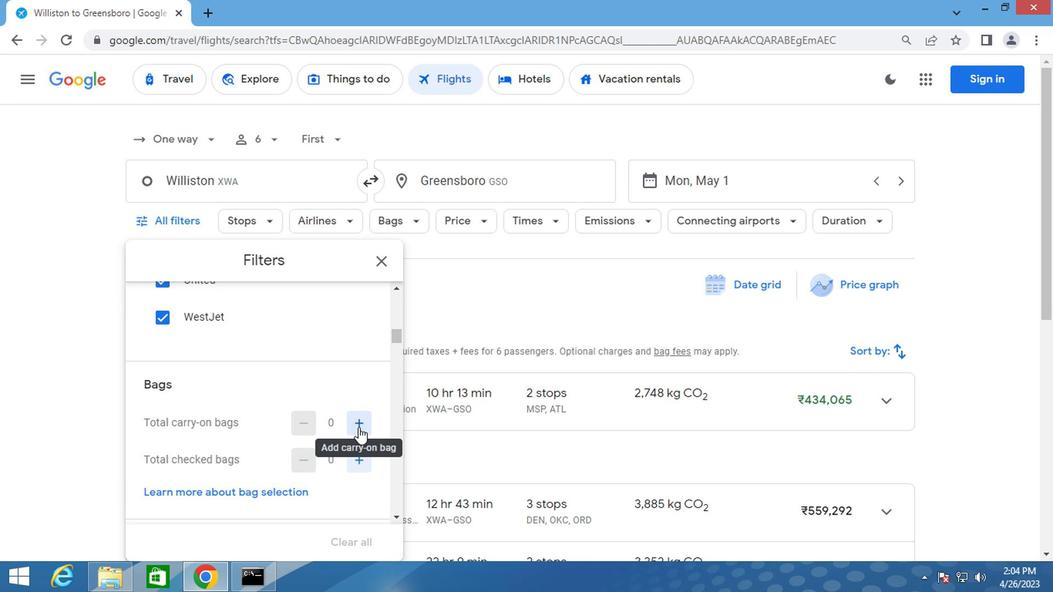 
Action: Mouse moved to (332, 430)
Screenshot: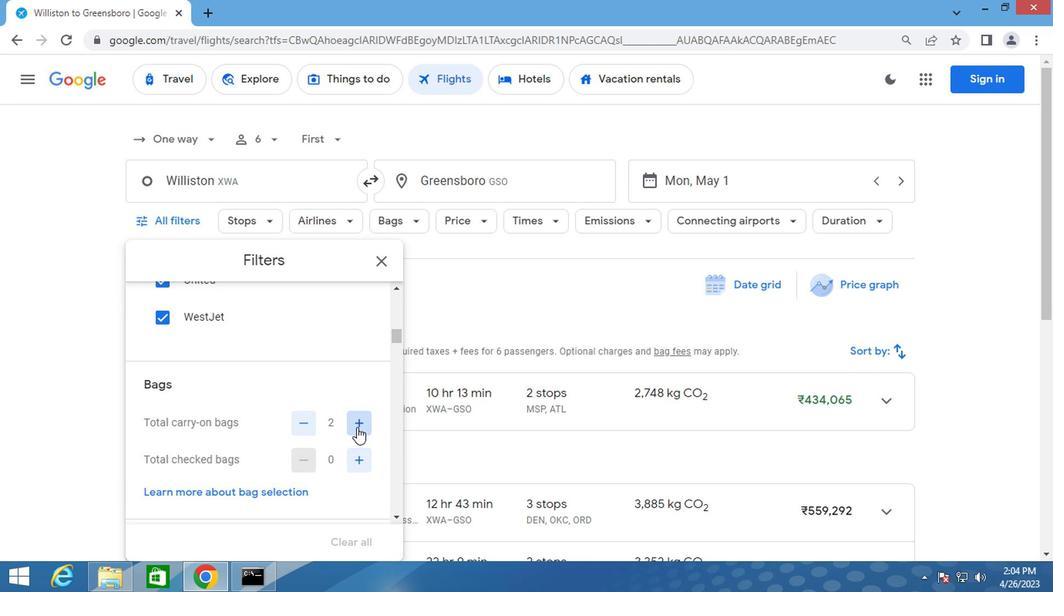 
Action: Mouse scrolled (332, 429) with delta (0, -1)
Screenshot: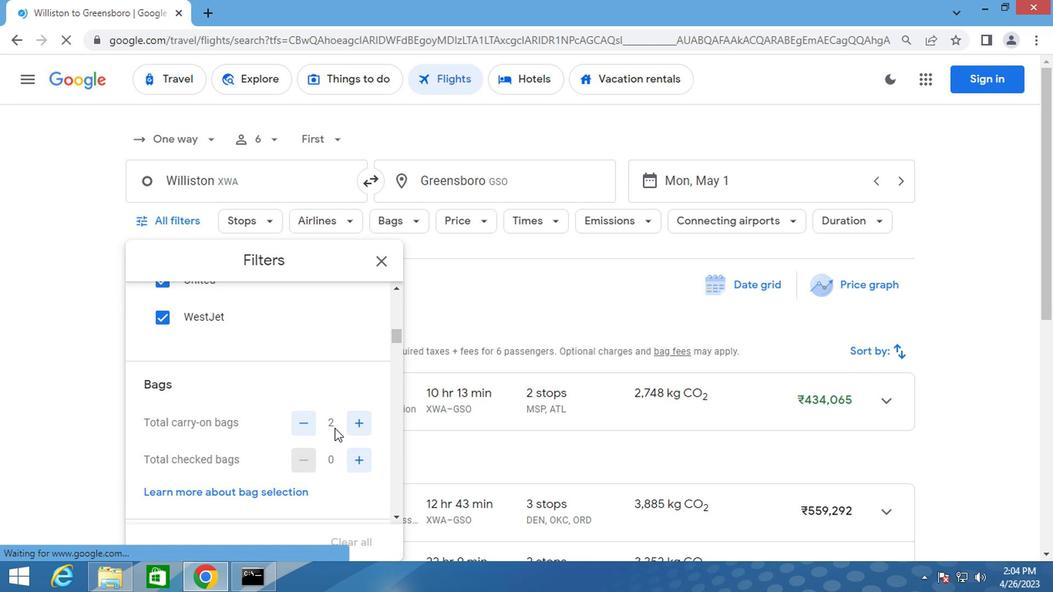 
Action: Mouse scrolled (332, 429) with delta (0, -1)
Screenshot: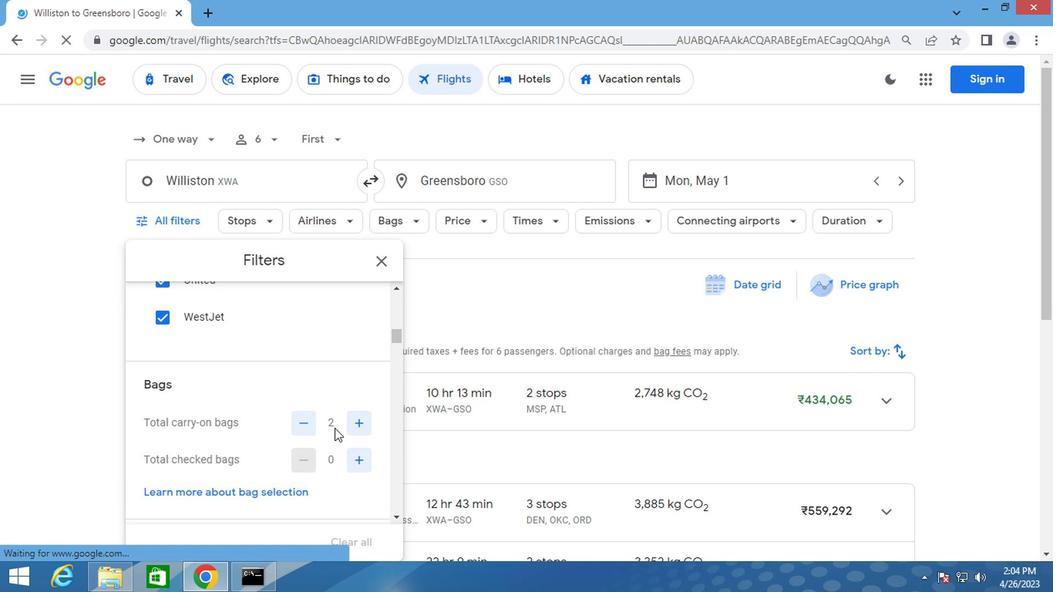 
Action: Mouse moved to (356, 474)
Screenshot: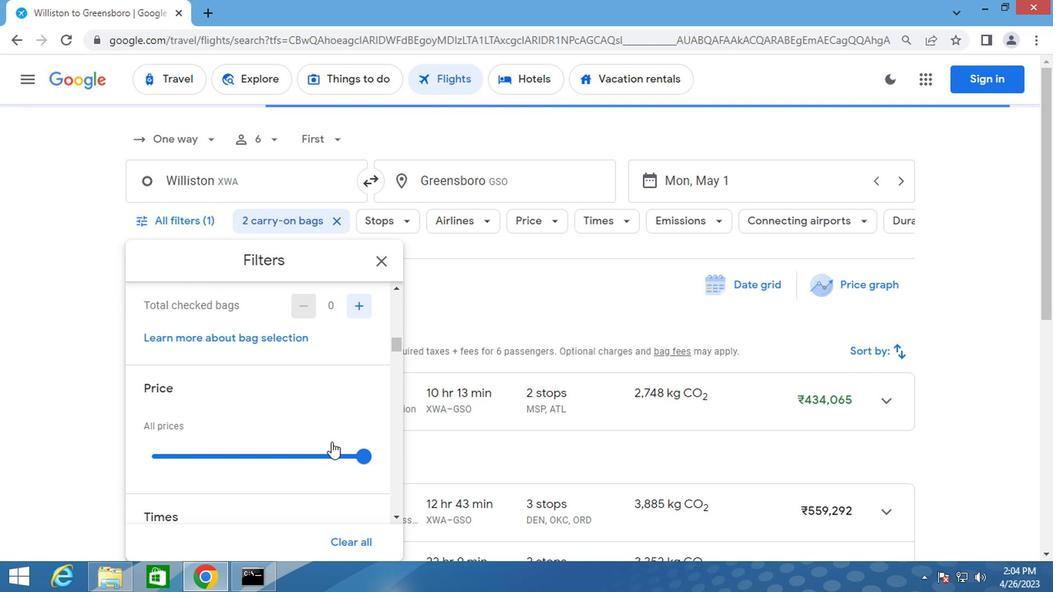 
Action: Mouse pressed left at (356, 474)
Screenshot: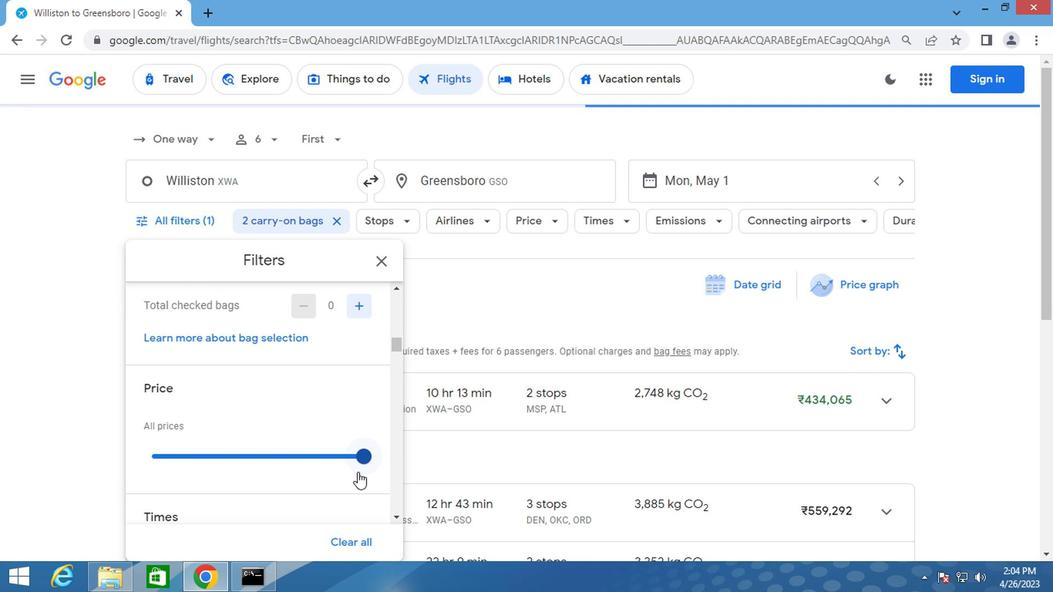 
Action: Mouse moved to (210, 447)
Screenshot: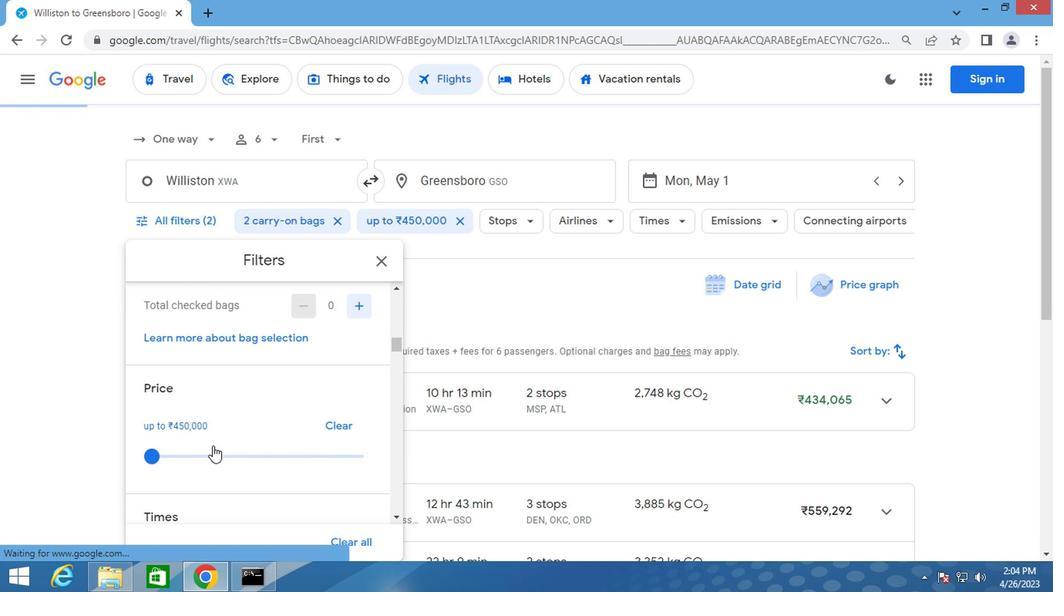
Action: Mouse scrolled (210, 447) with delta (0, 0)
Screenshot: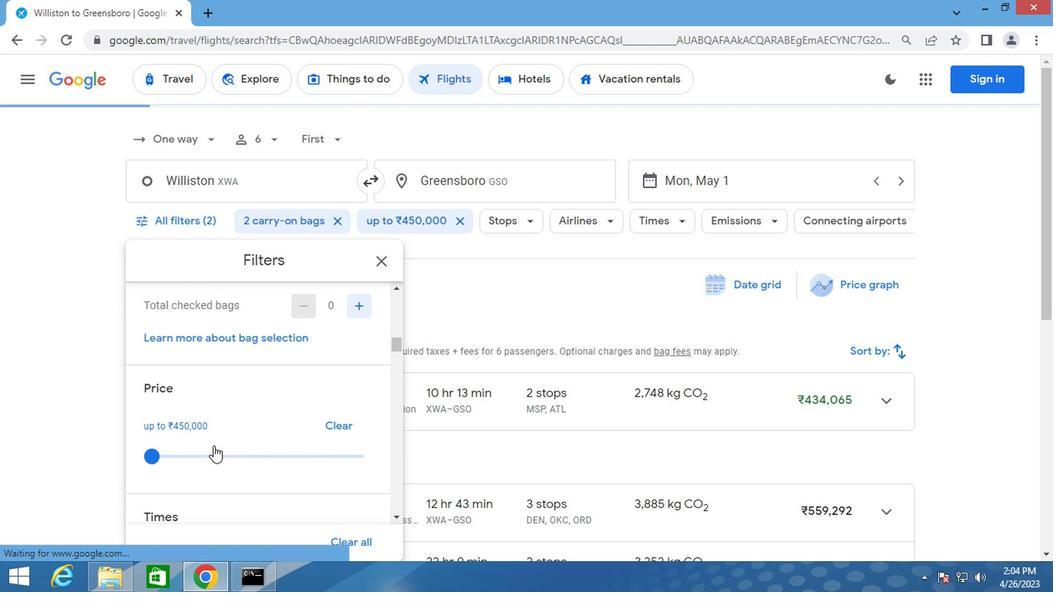 
Action: Mouse moved to (227, 451)
Screenshot: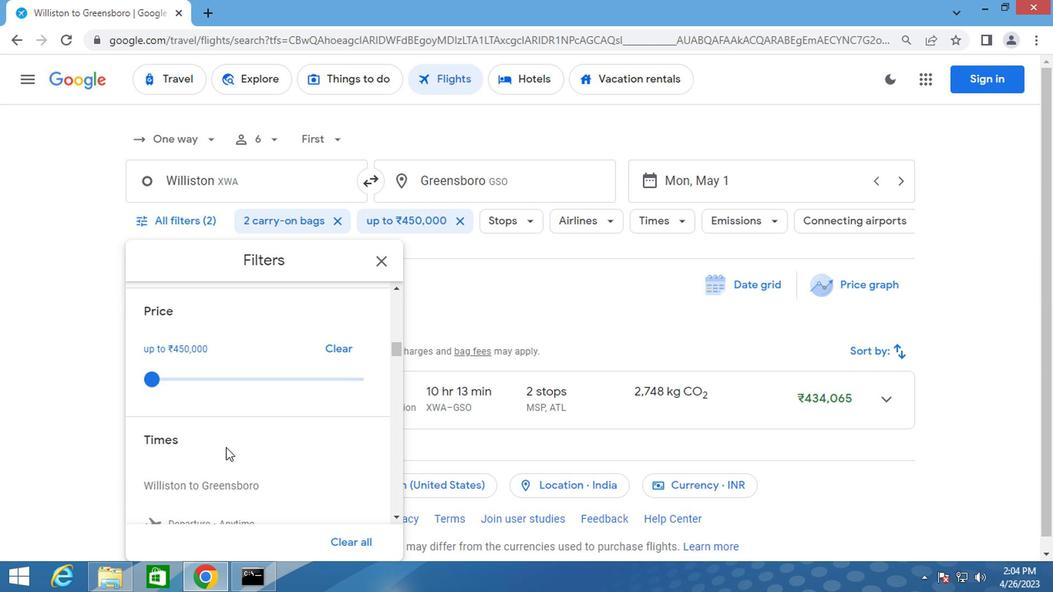 
Action: Mouse scrolled (227, 449) with delta (0, -1)
Screenshot: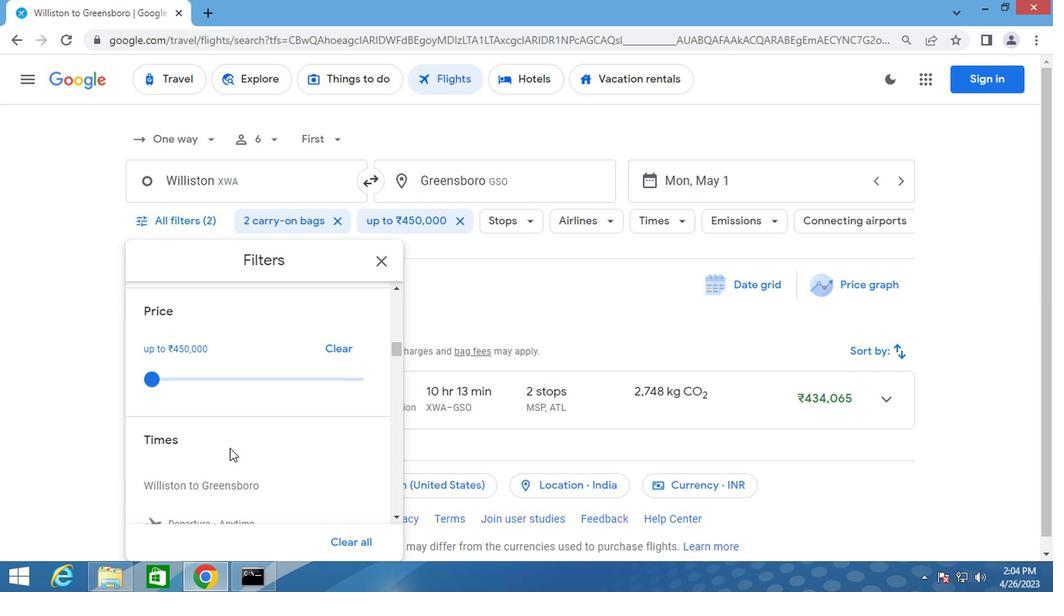 
Action: Mouse scrolled (227, 449) with delta (0, -1)
Screenshot: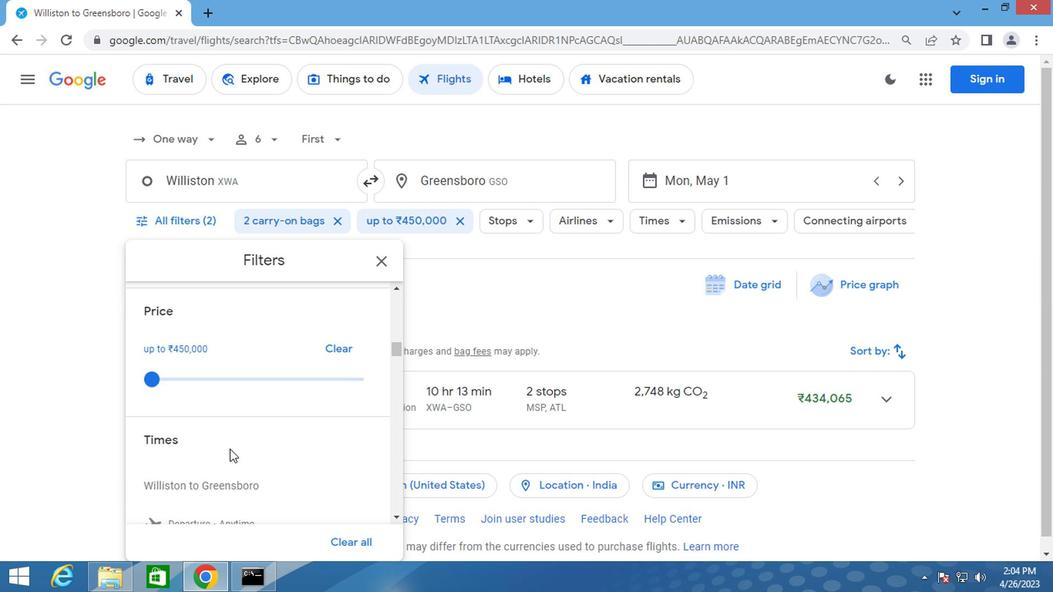 
Action: Mouse scrolled (227, 449) with delta (0, -1)
Screenshot: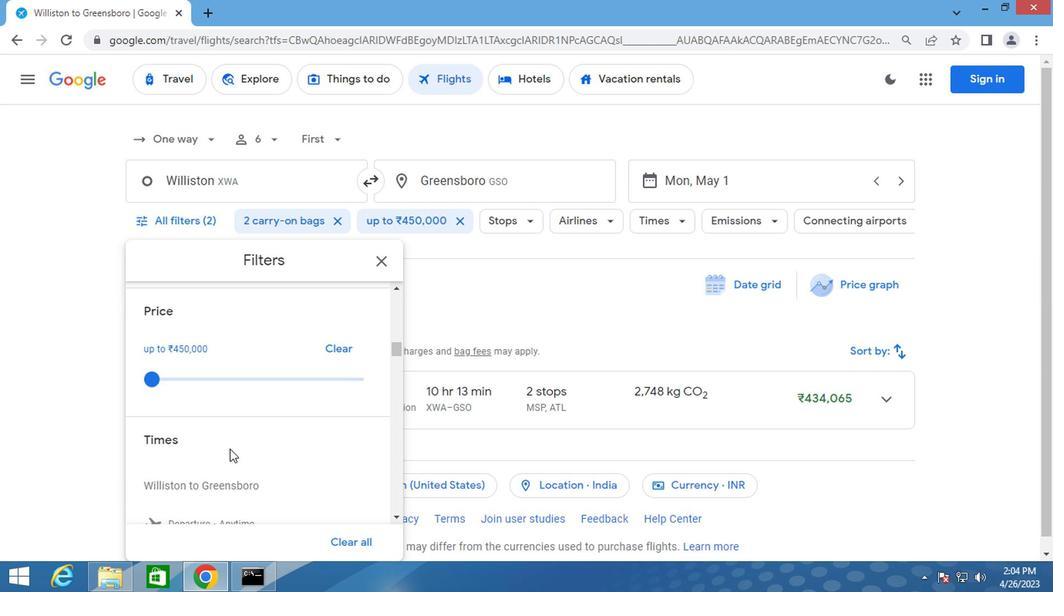 
Action: Mouse moved to (350, 313)
Screenshot: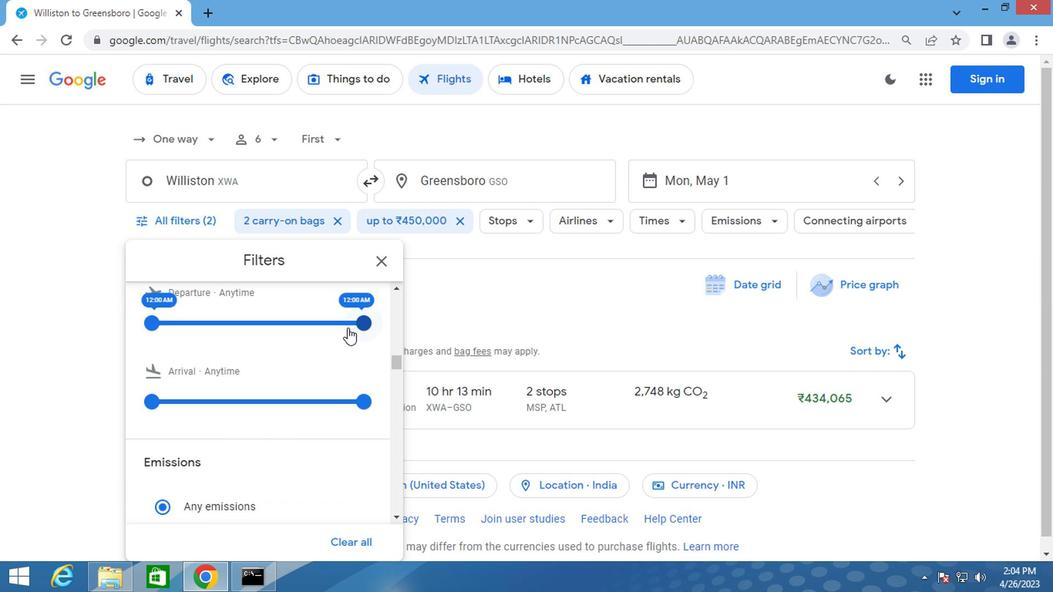
Action: Mouse pressed left at (350, 313)
Screenshot: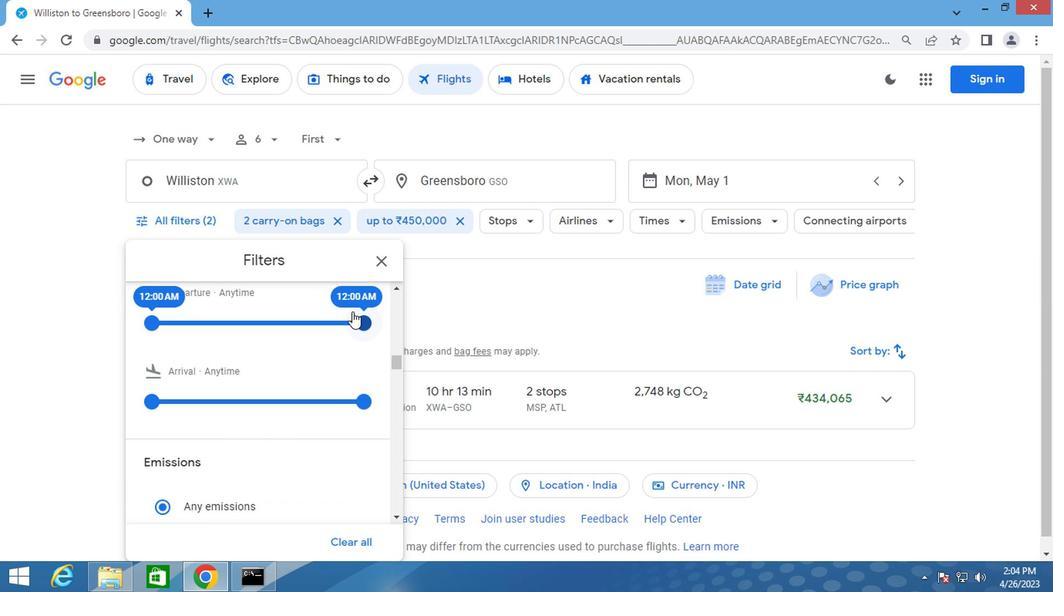 
Action: Mouse moved to (381, 264)
Screenshot: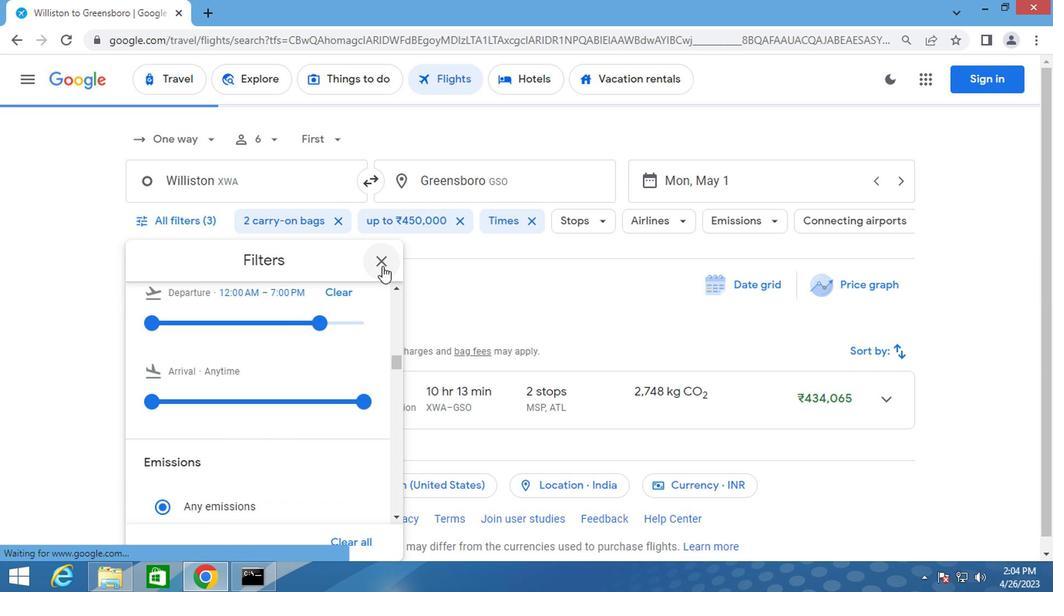 
Action: Mouse pressed left at (381, 264)
Screenshot: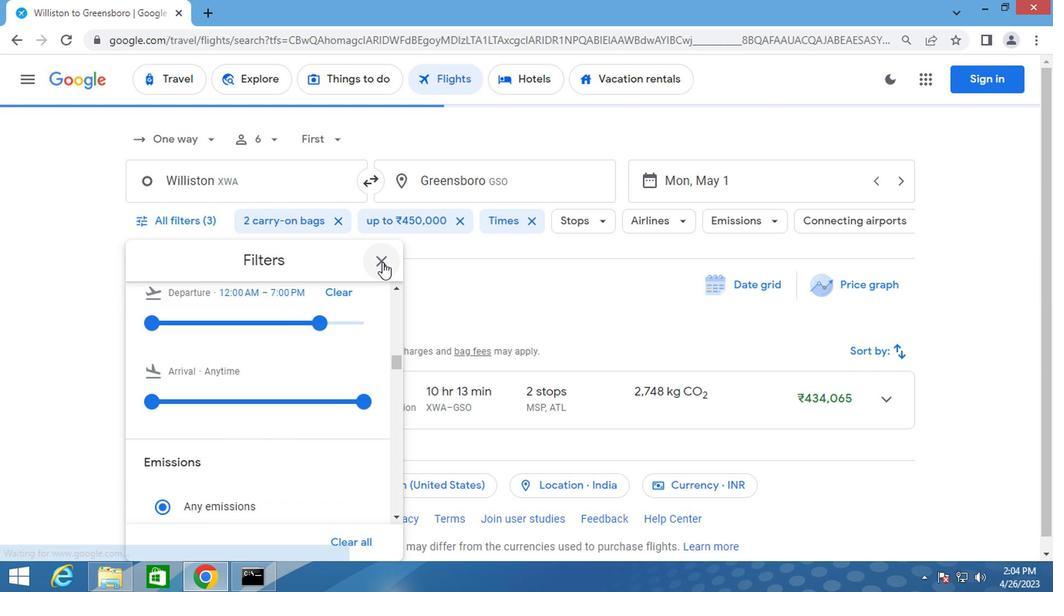 
Action: Key pressed <Key.f8>
Screenshot: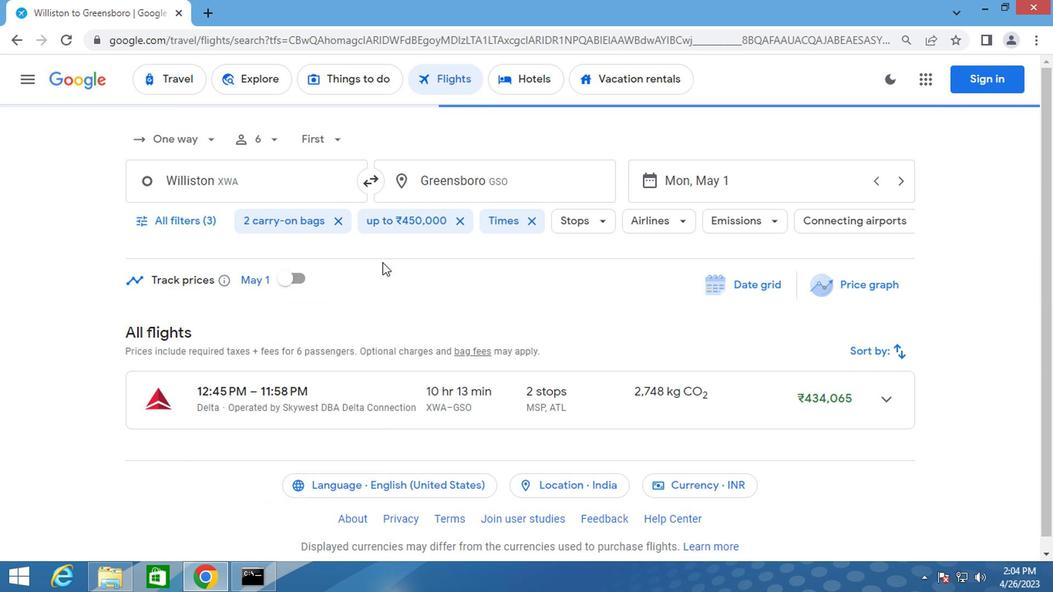 
